 Task: Find public transportation options from Los Angeles, California, to Anaheim, California.
Action: Mouse moved to (1091, 74)
Screenshot: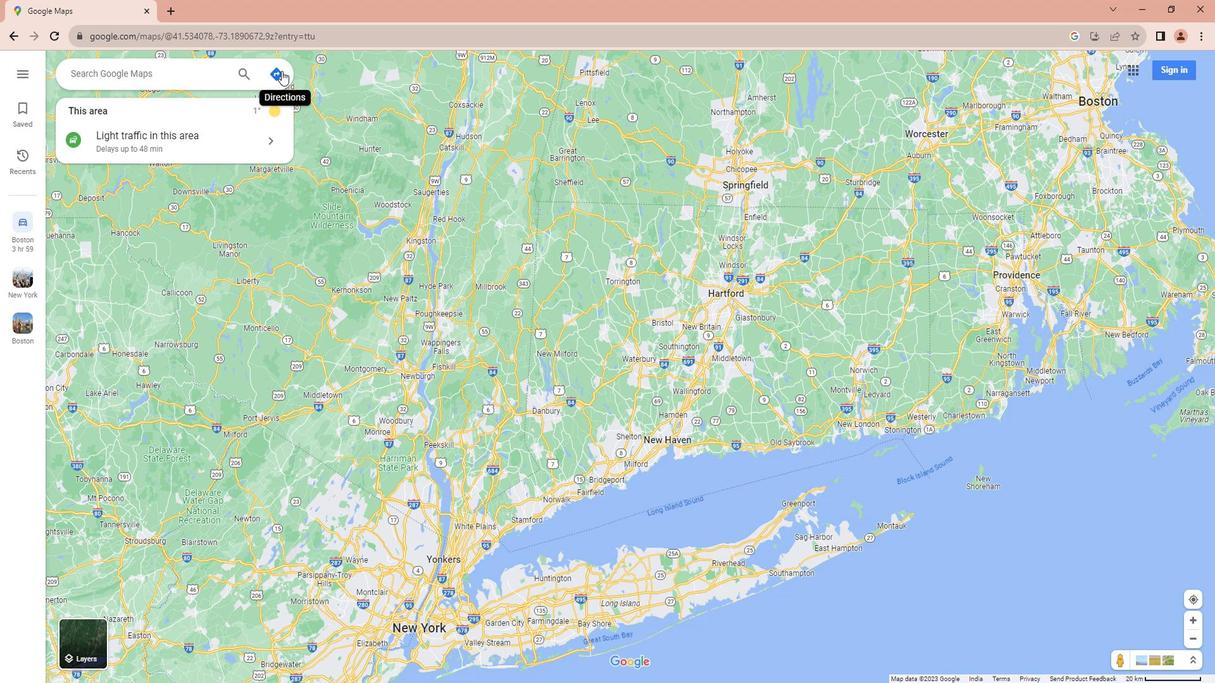 
Action: Mouse pressed left at (1091, 74)
Screenshot: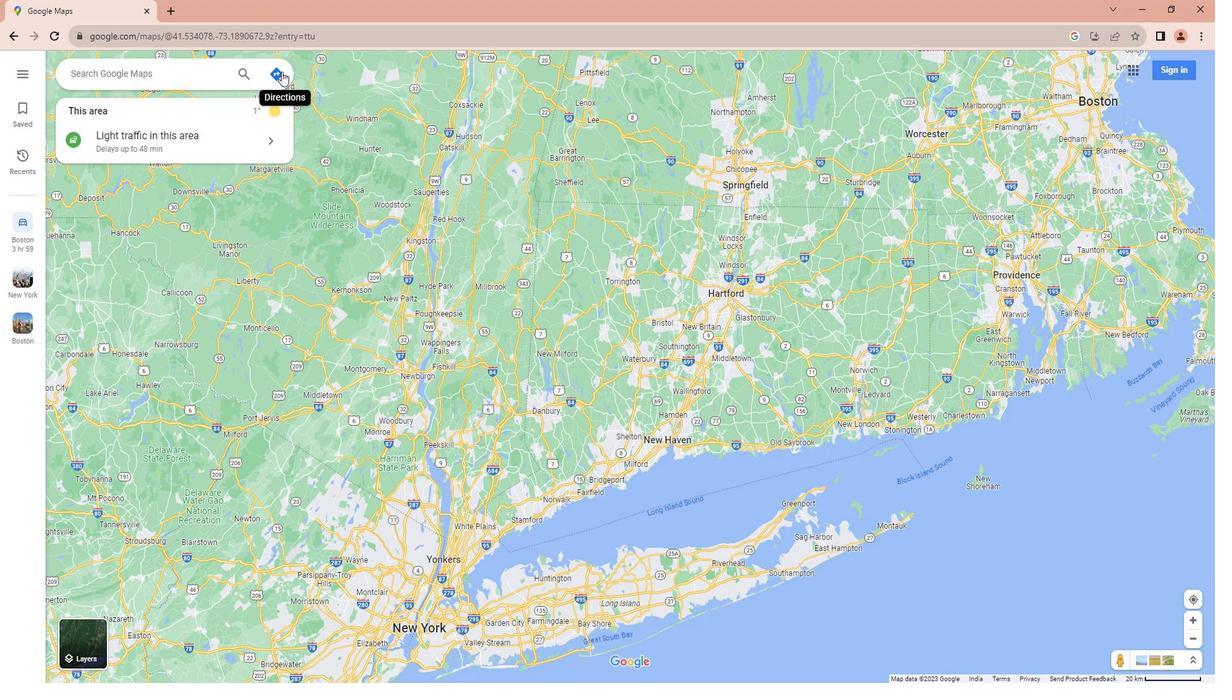 
Action: Mouse moved to (978, 114)
Screenshot: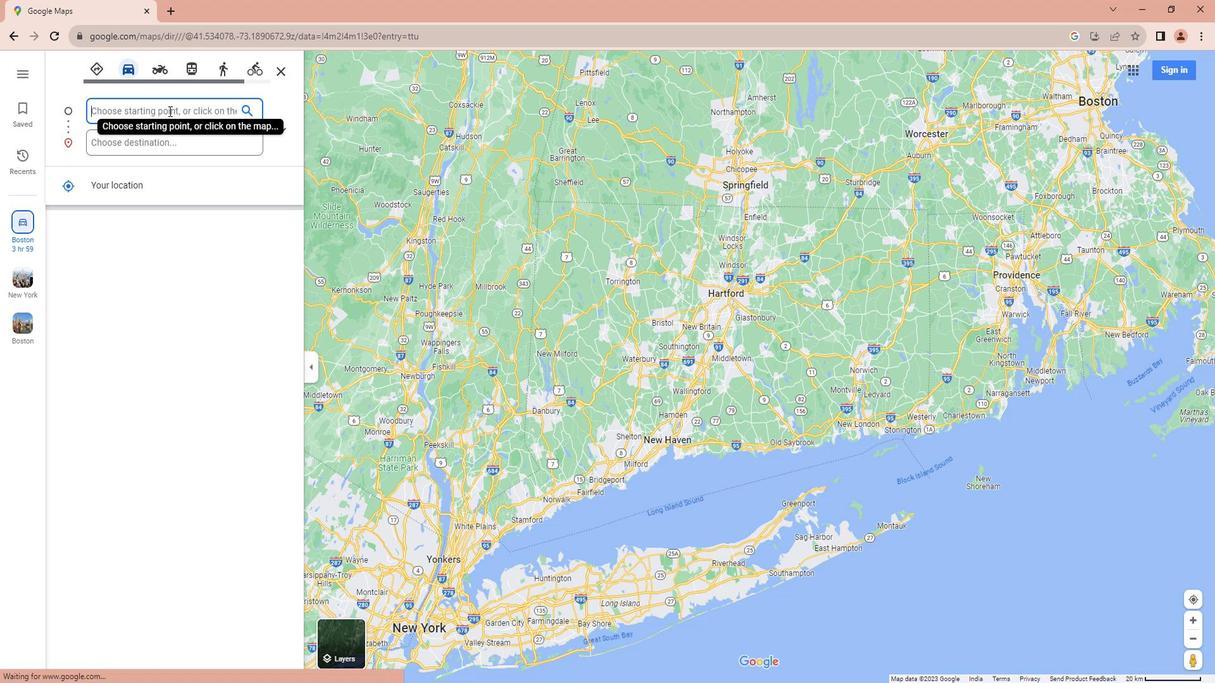
Action: Mouse pressed left at (978, 114)
Screenshot: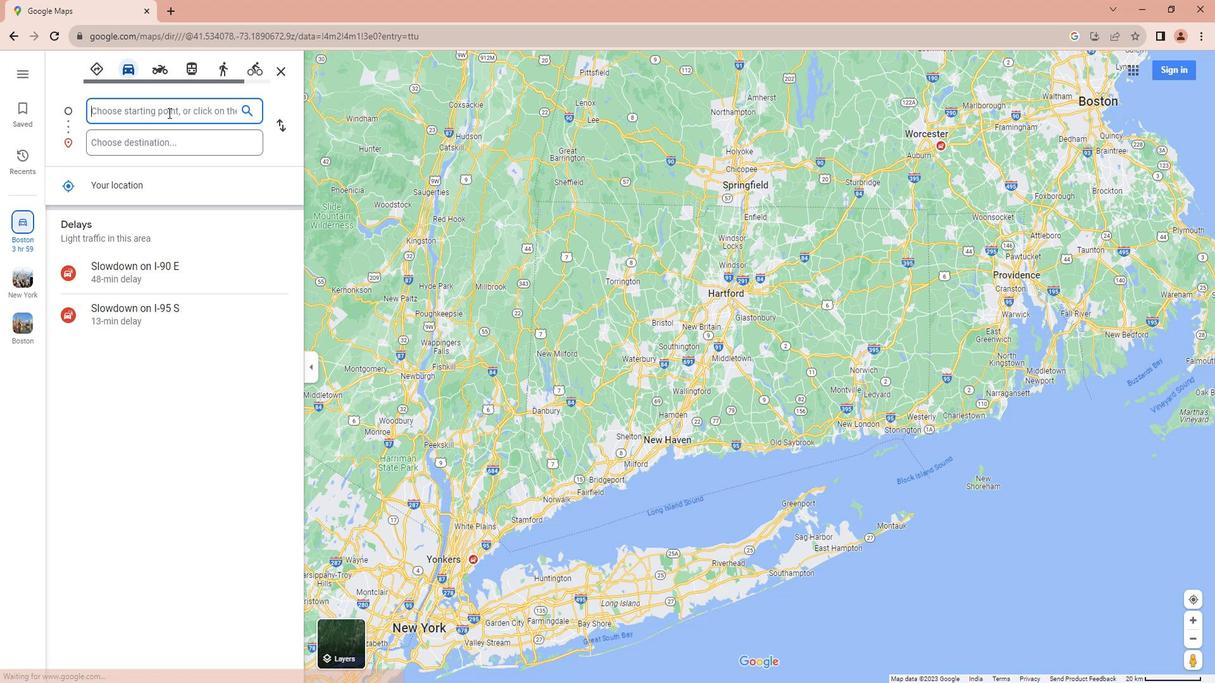 
Action: Key pressed <Key.caps_lock>L<Key.caps_lock>os<Key.space><Key.caps_lock>A<Key.caps_lock>ngeles,<Key.space><Key.caps_lock>C<Key.caps_lock>alifornia
Screenshot: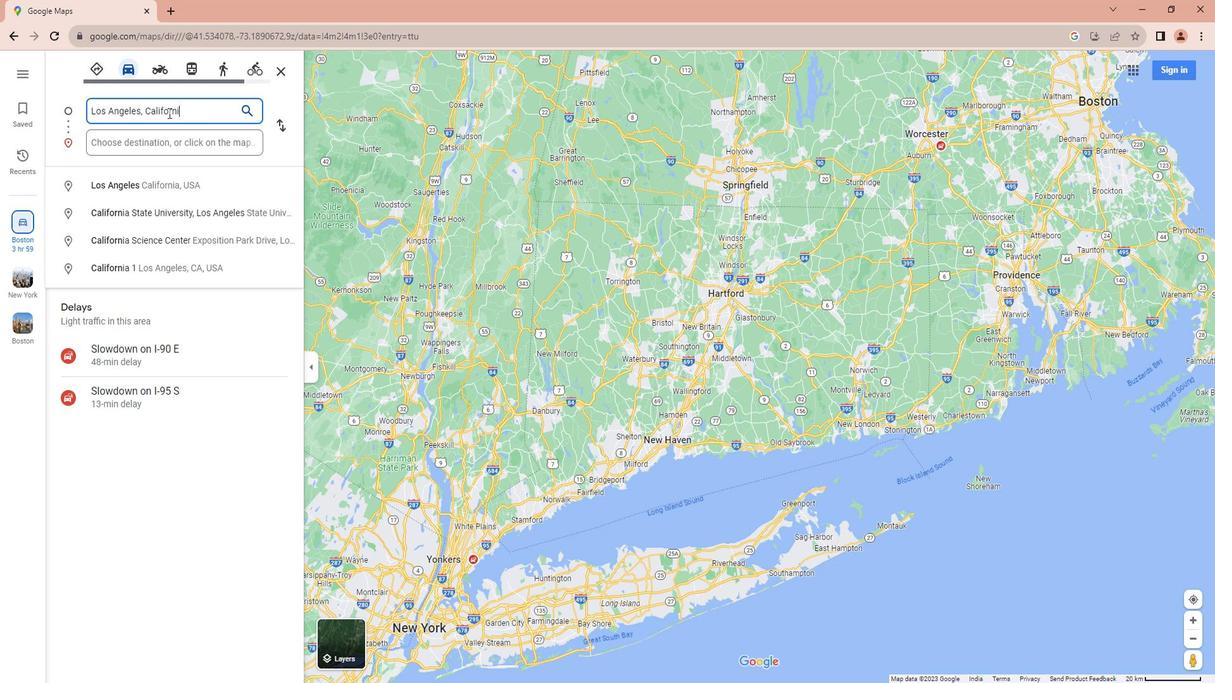 
Action: Mouse moved to (977, 187)
Screenshot: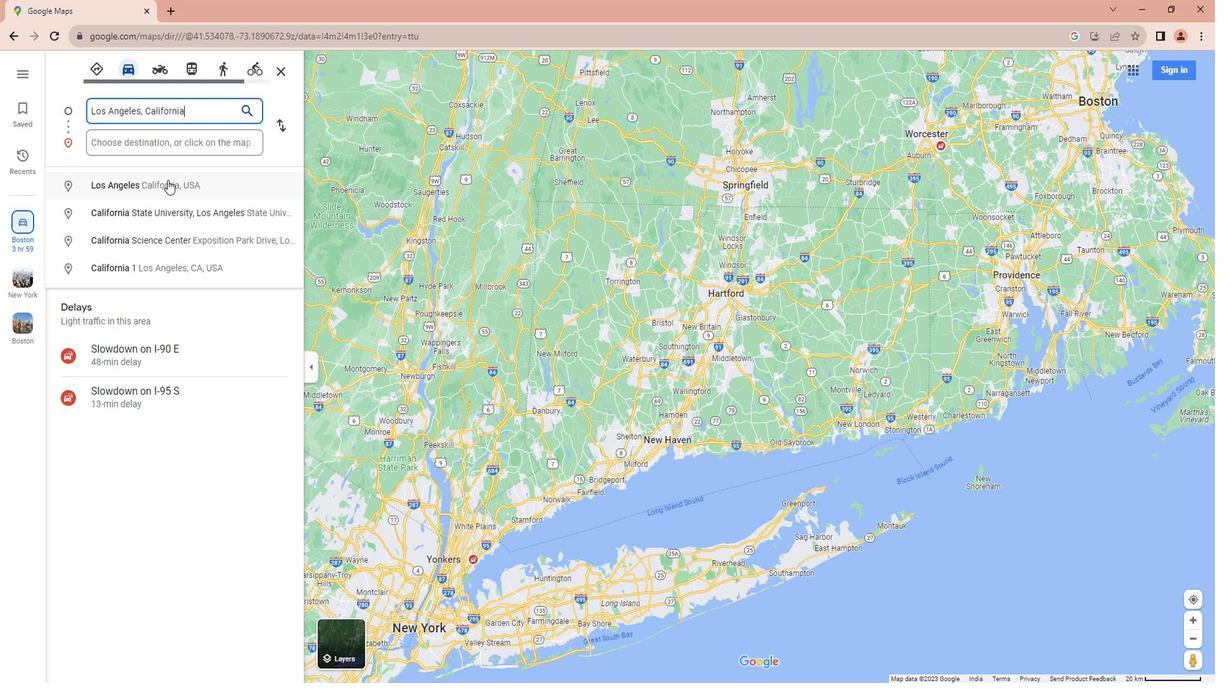 
Action: Mouse pressed left at (977, 187)
Screenshot: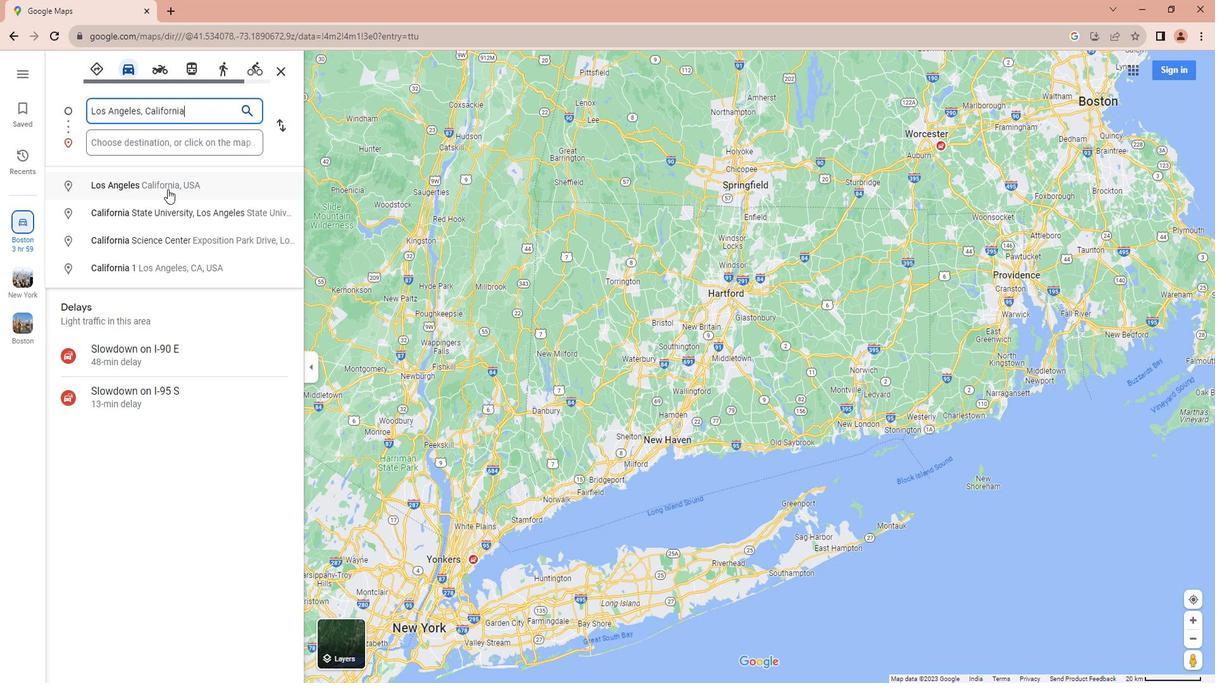 
Action: Mouse moved to (958, 140)
Screenshot: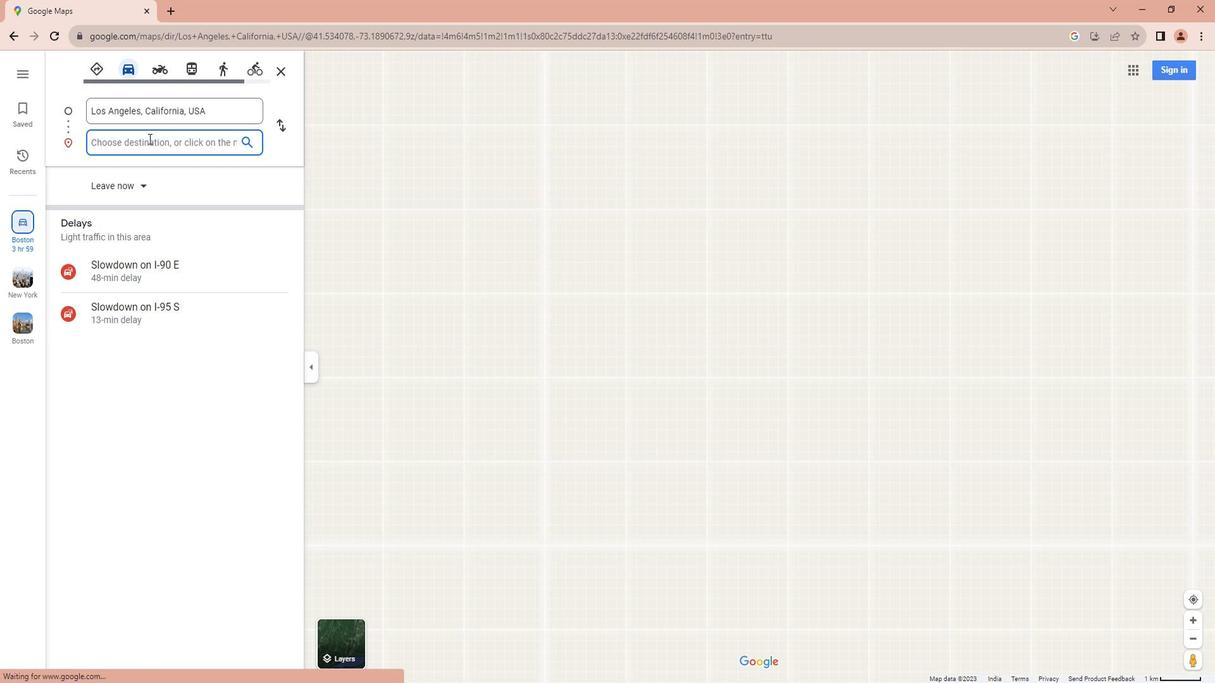 
Action: Mouse pressed left at (958, 140)
Screenshot: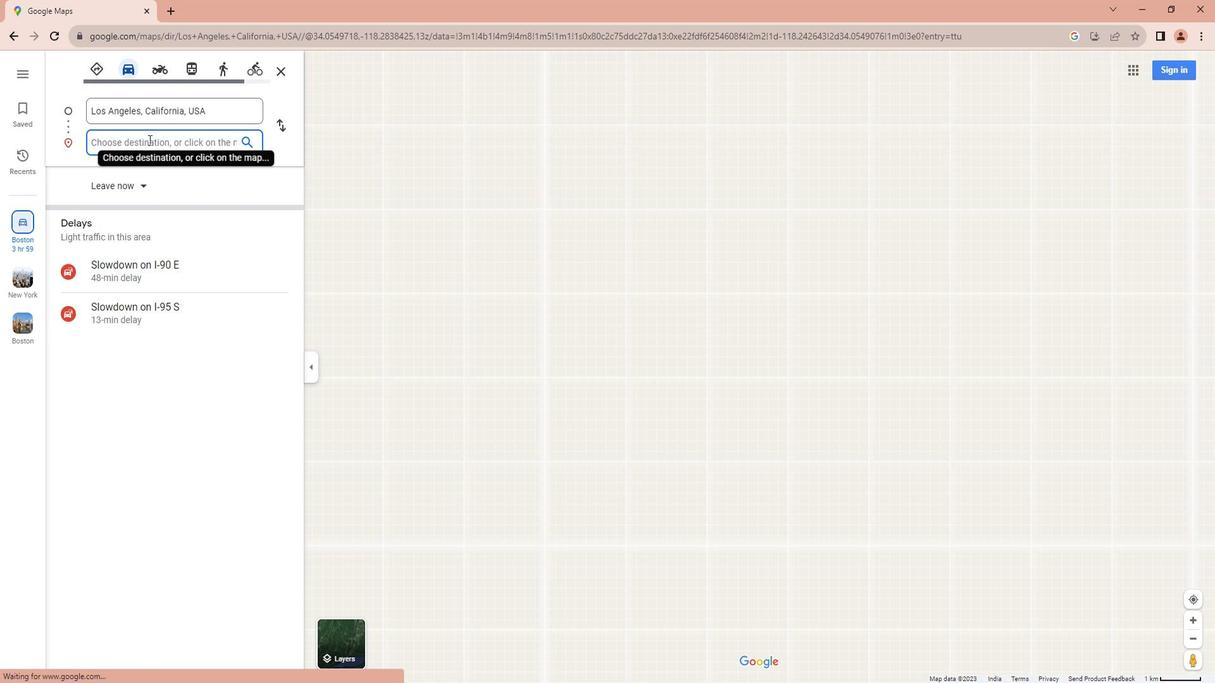 
Action: Key pressed <Key.caps_lock>A<Key.caps_lock>naheim,<Key.space><Key.caps_lock>C<Key.caps_lock>alifornia
Screenshot: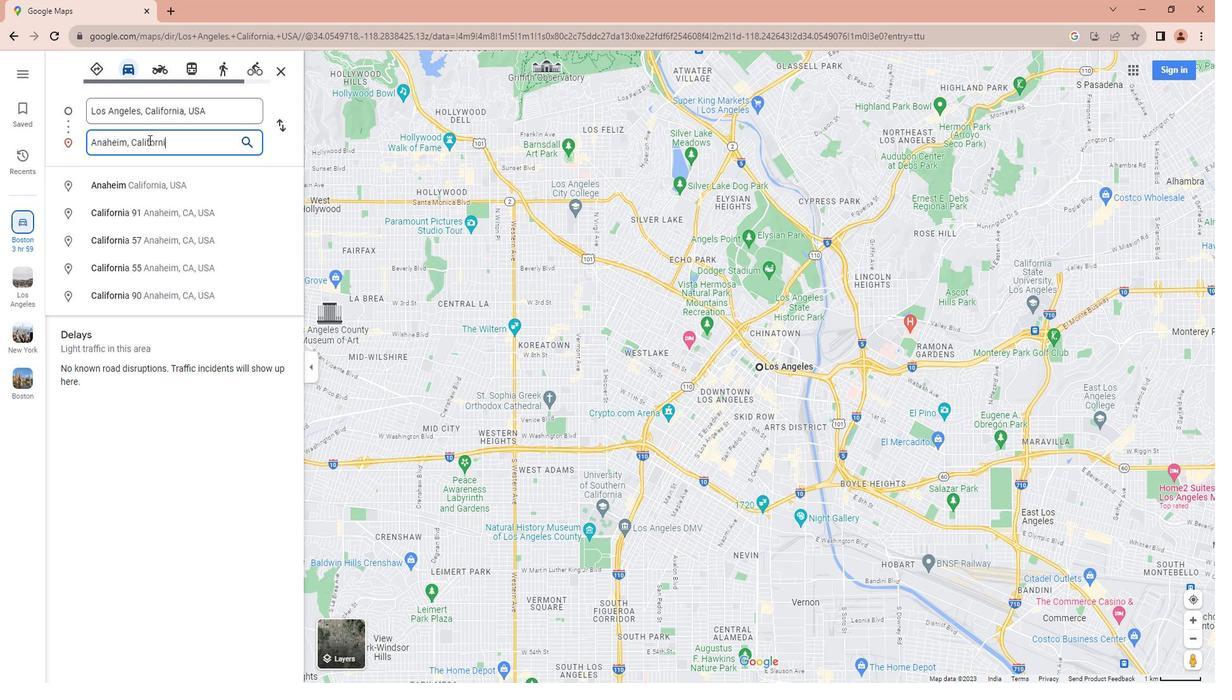 
Action: Mouse moved to (941, 179)
Screenshot: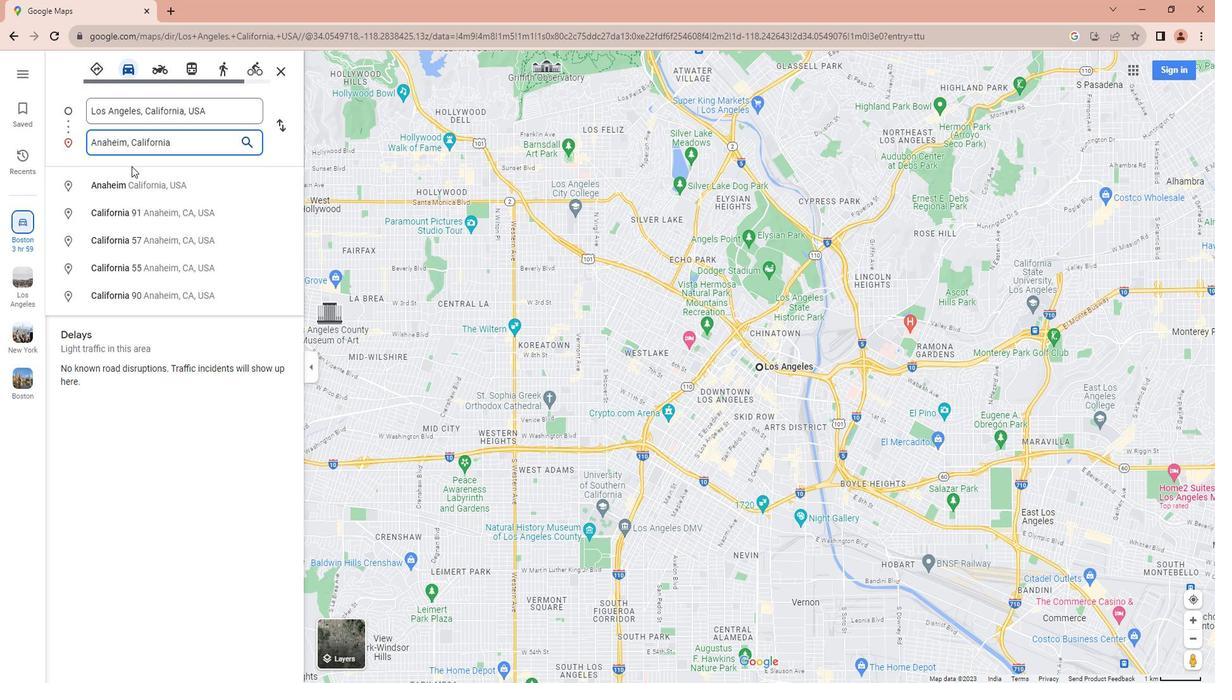 
Action: Mouse pressed left at (941, 179)
Screenshot: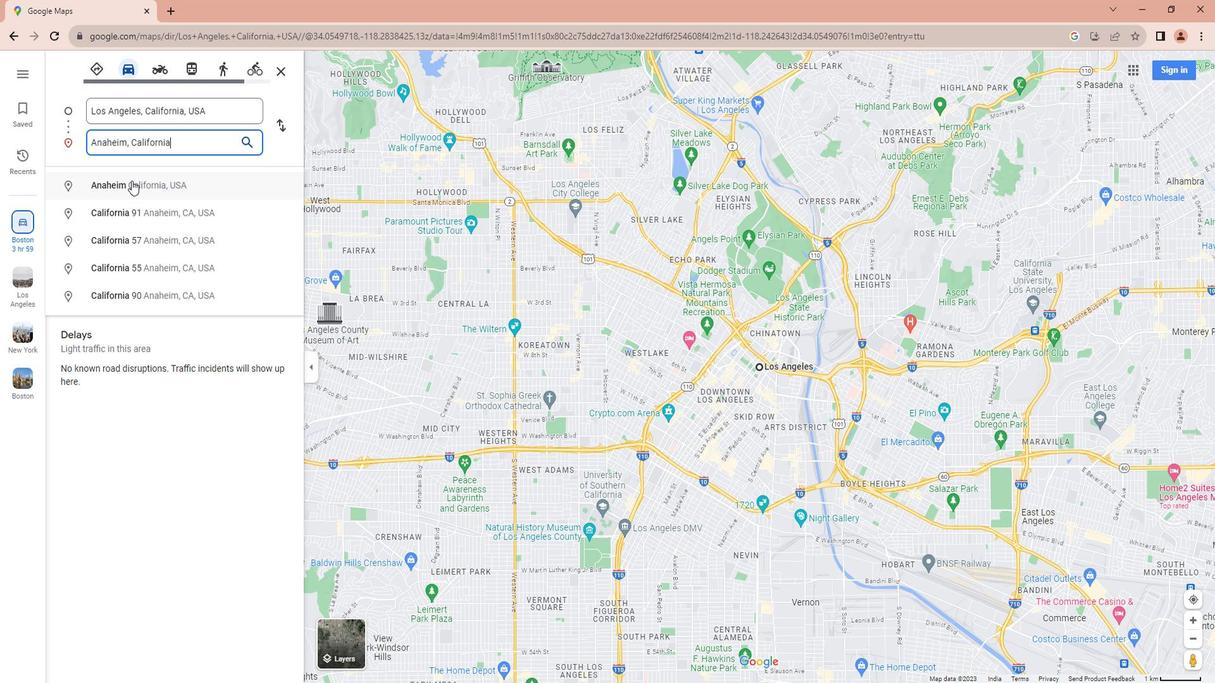 
Action: Mouse moved to (902, 72)
Screenshot: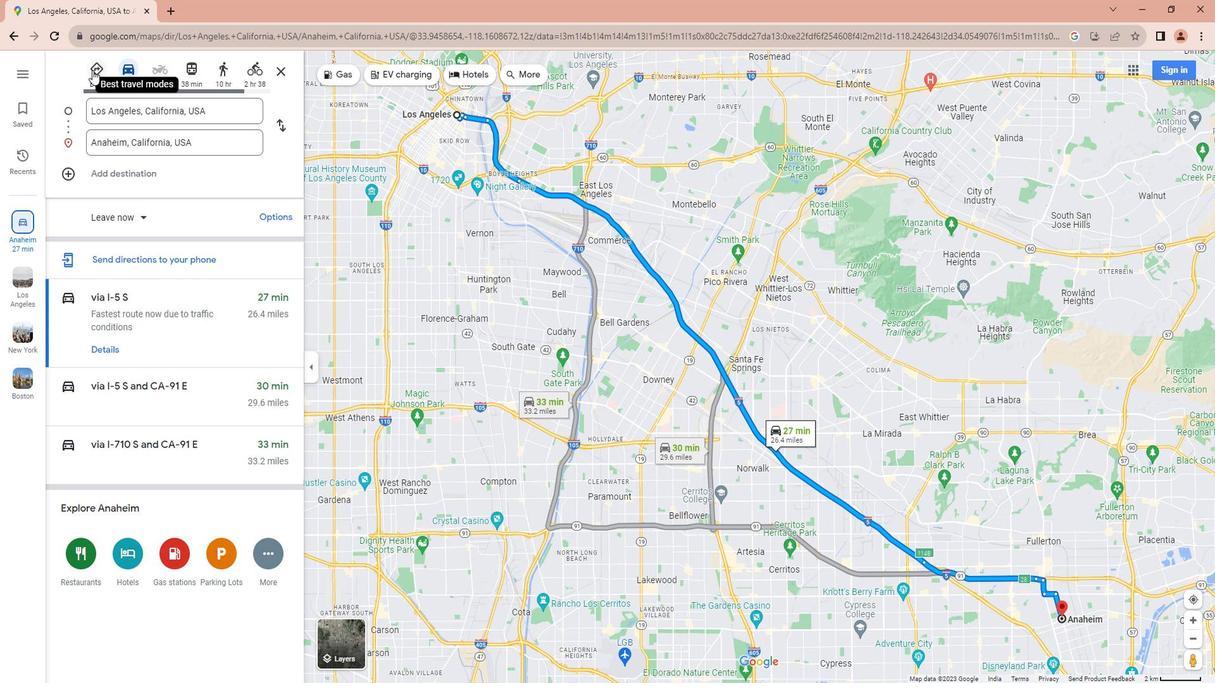 
Action: Mouse pressed left at (902, 72)
Screenshot: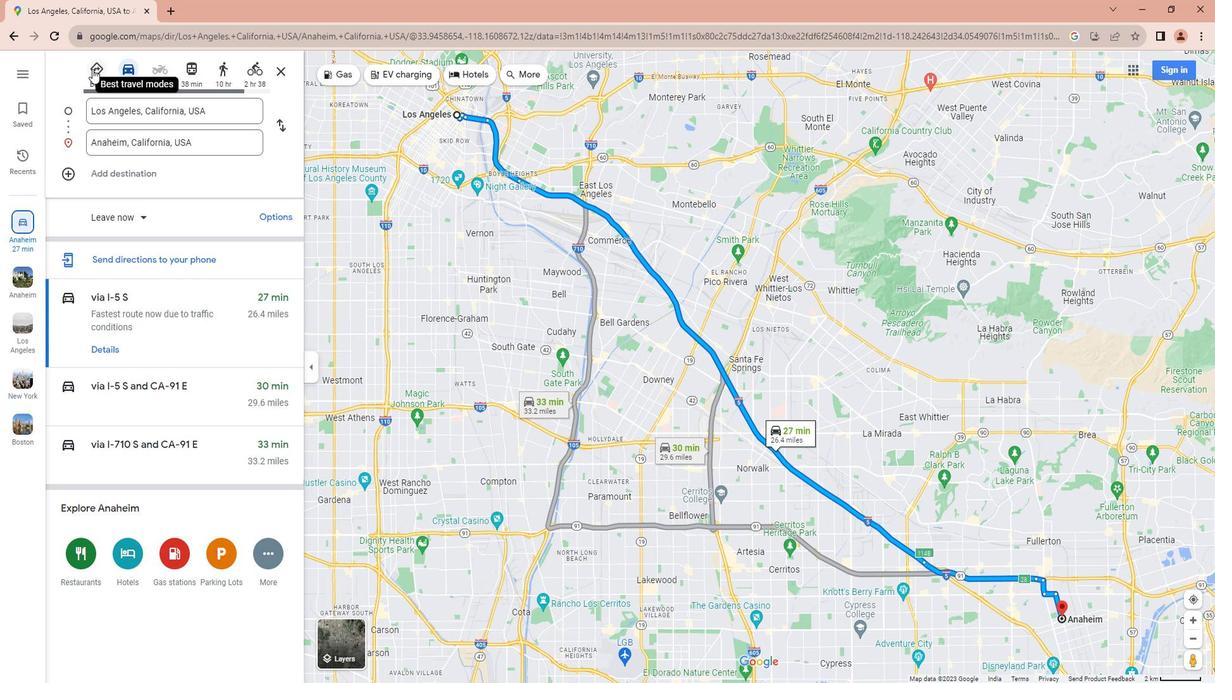 
Action: Mouse moved to (950, 405)
Screenshot: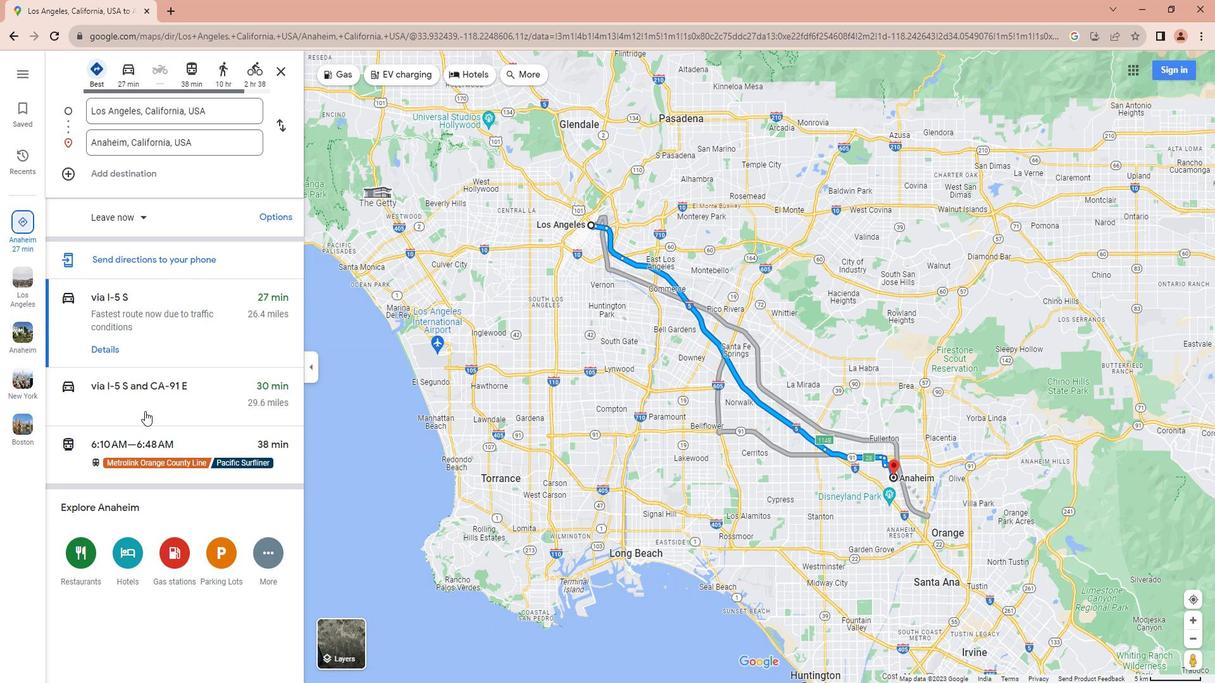 
Action: Mouse scrolled (950, 404) with delta (0, 0)
Screenshot: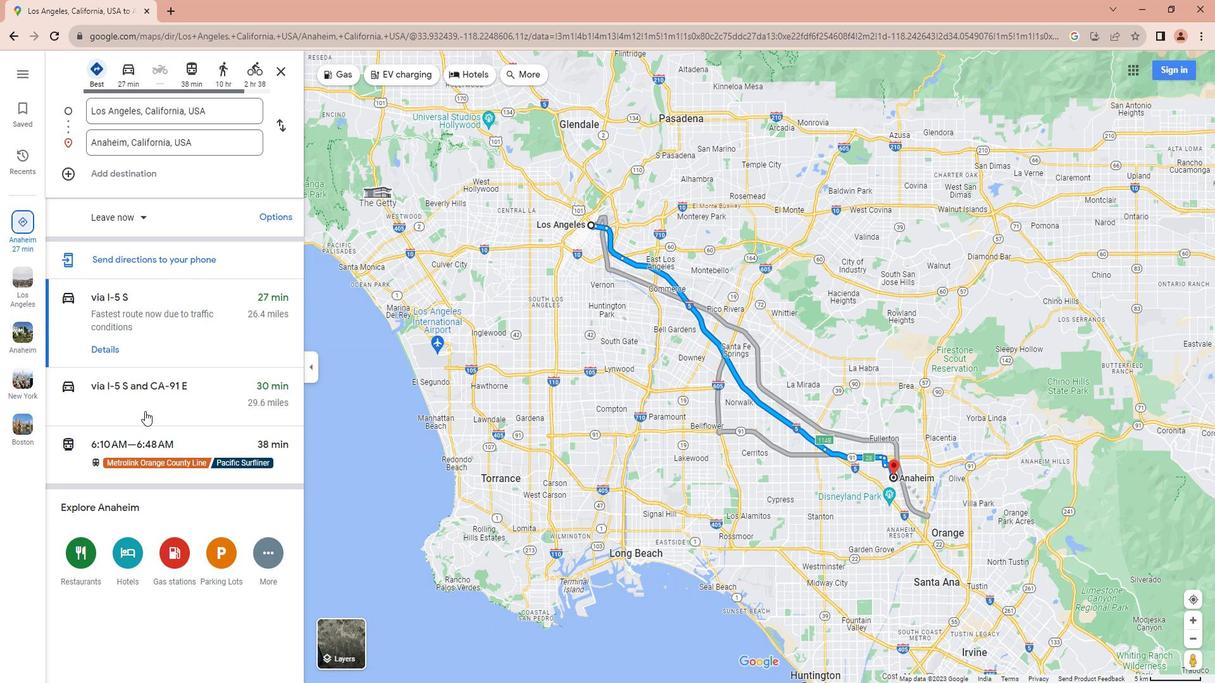 
Action: Mouse moved to (904, 437)
Screenshot: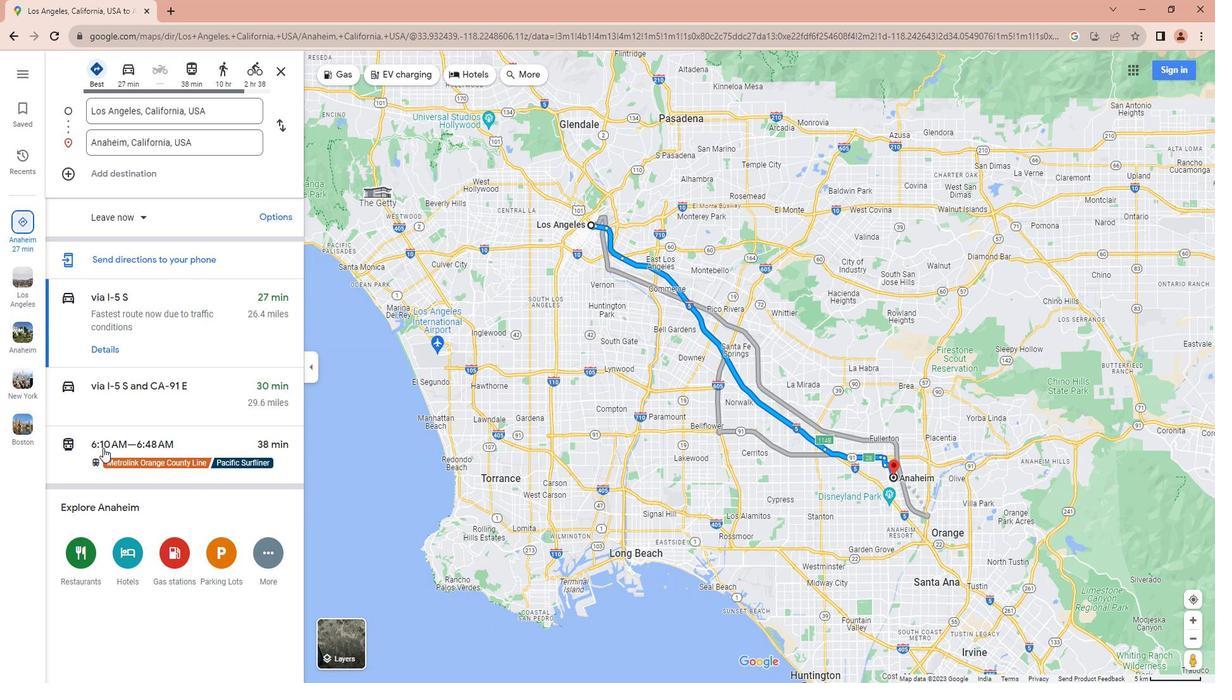 
Action: Mouse pressed left at (904, 437)
Screenshot: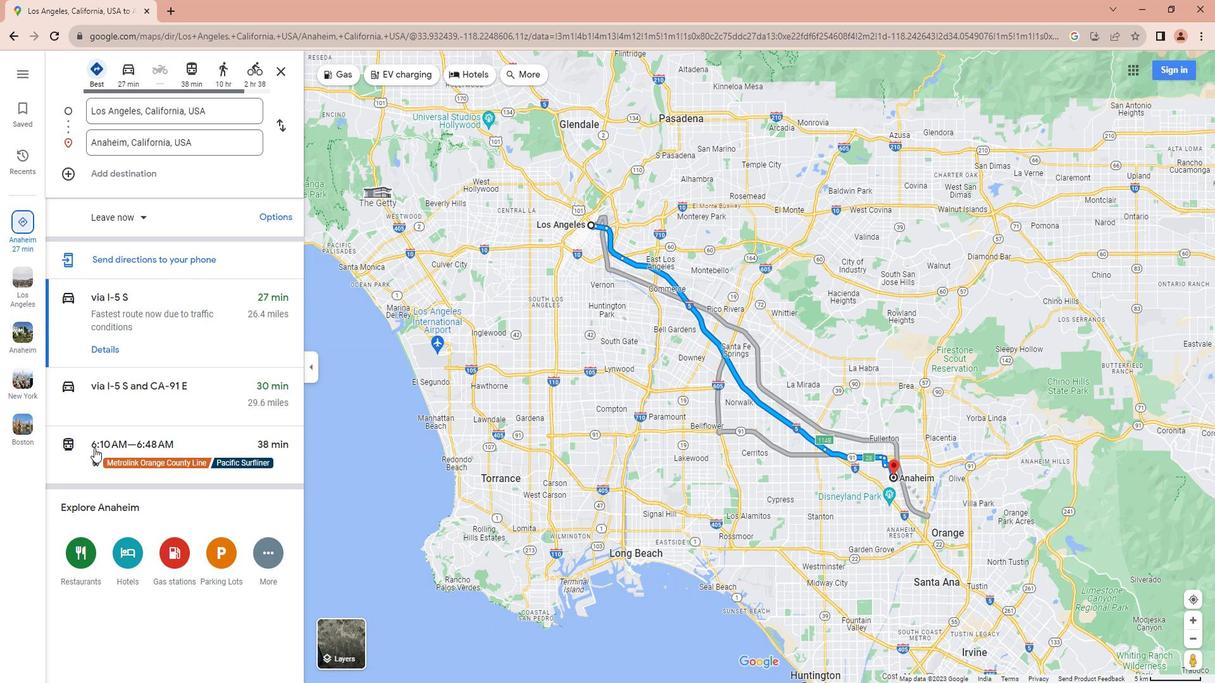 
Action: Mouse moved to (976, 441)
Screenshot: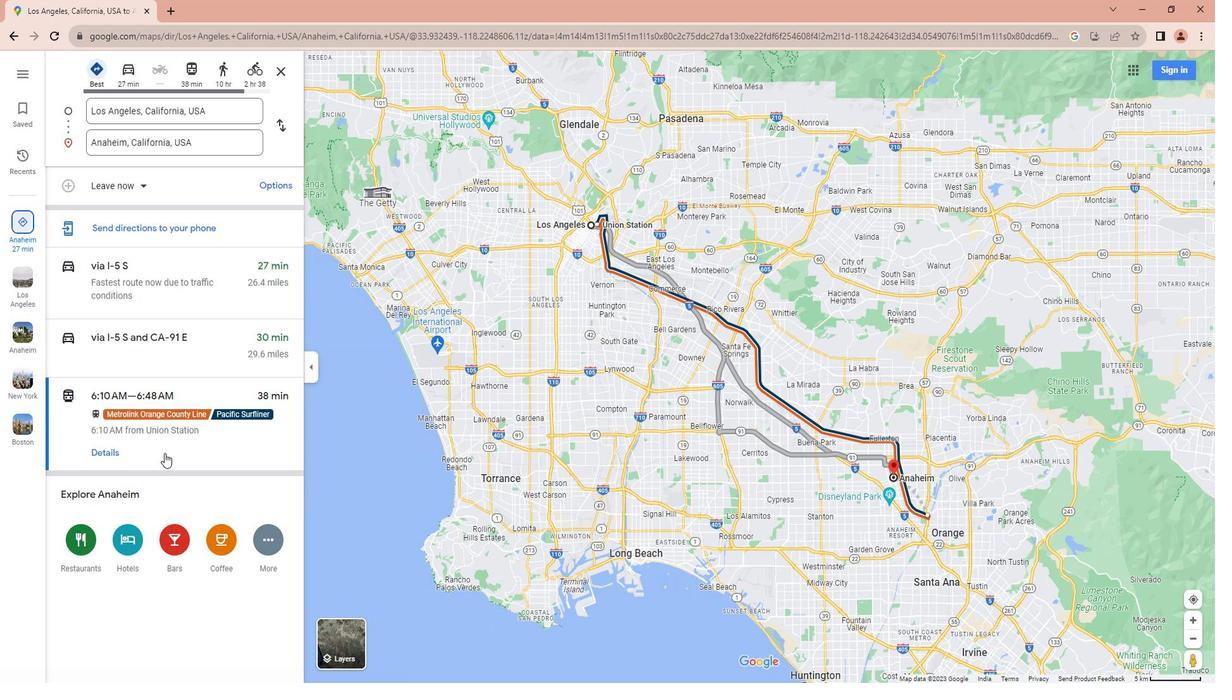 
Action: Mouse scrolled (976, 440) with delta (0, 0)
Screenshot: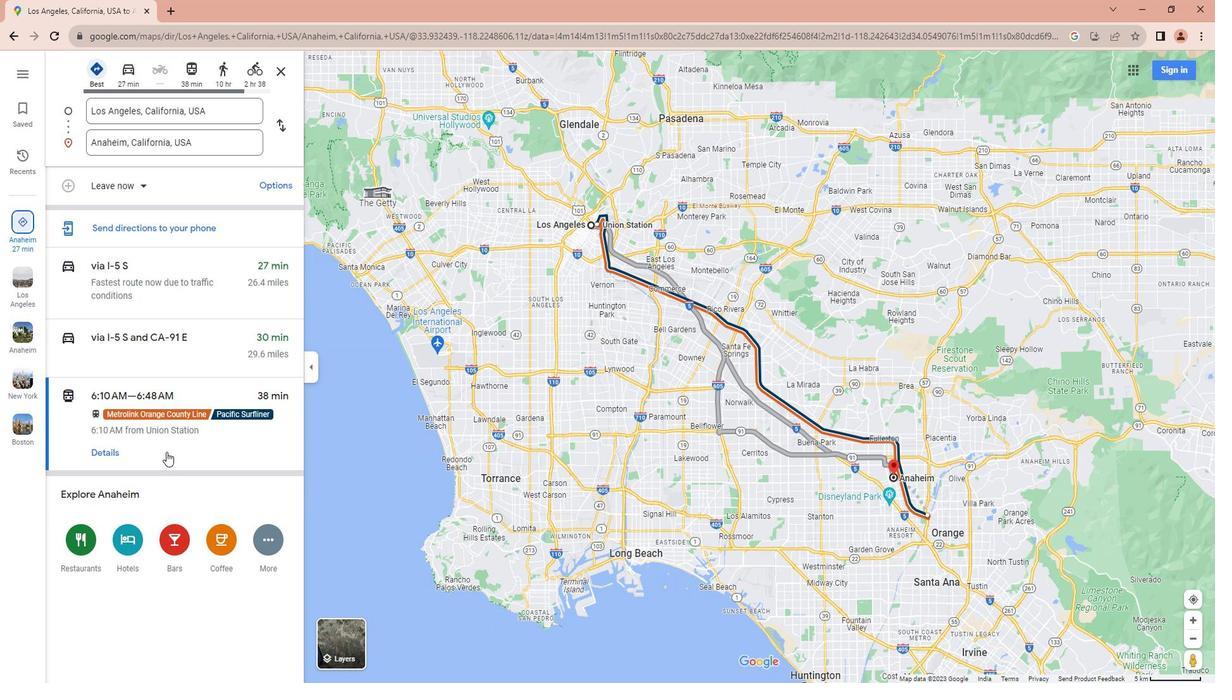 
Action: Mouse scrolled (976, 440) with delta (0, 0)
Screenshot: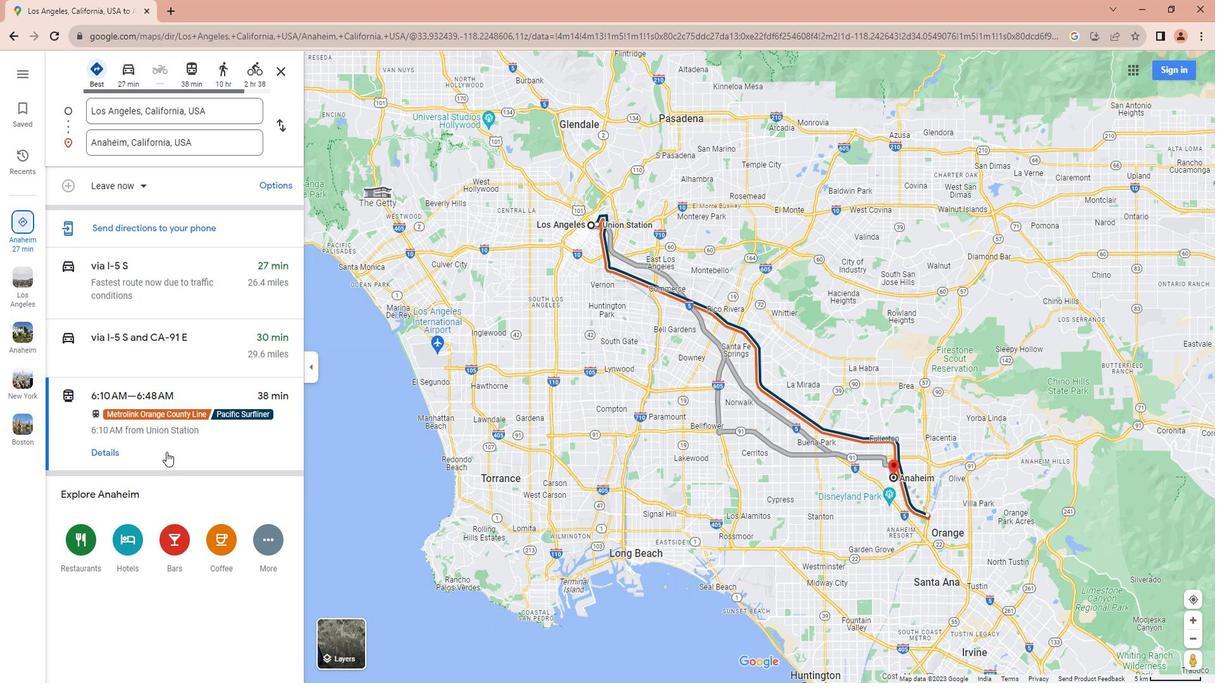
Action: Mouse moved to (920, 436)
Screenshot: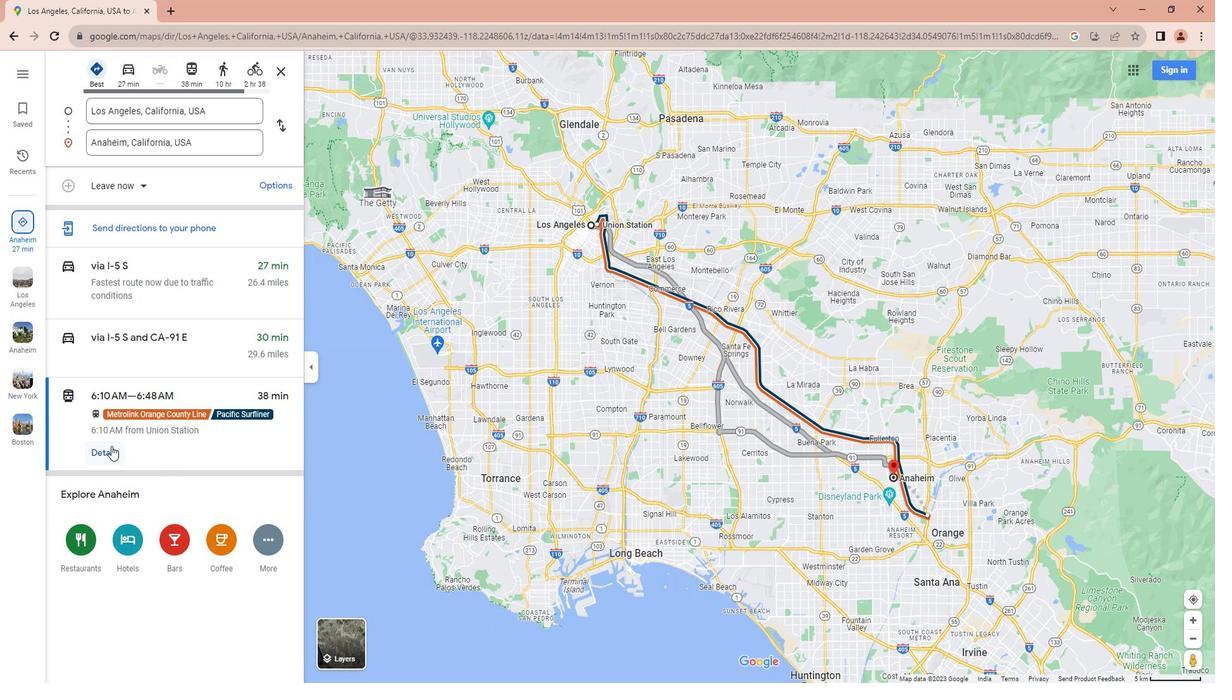 
Action: Mouse pressed left at (920, 436)
Screenshot: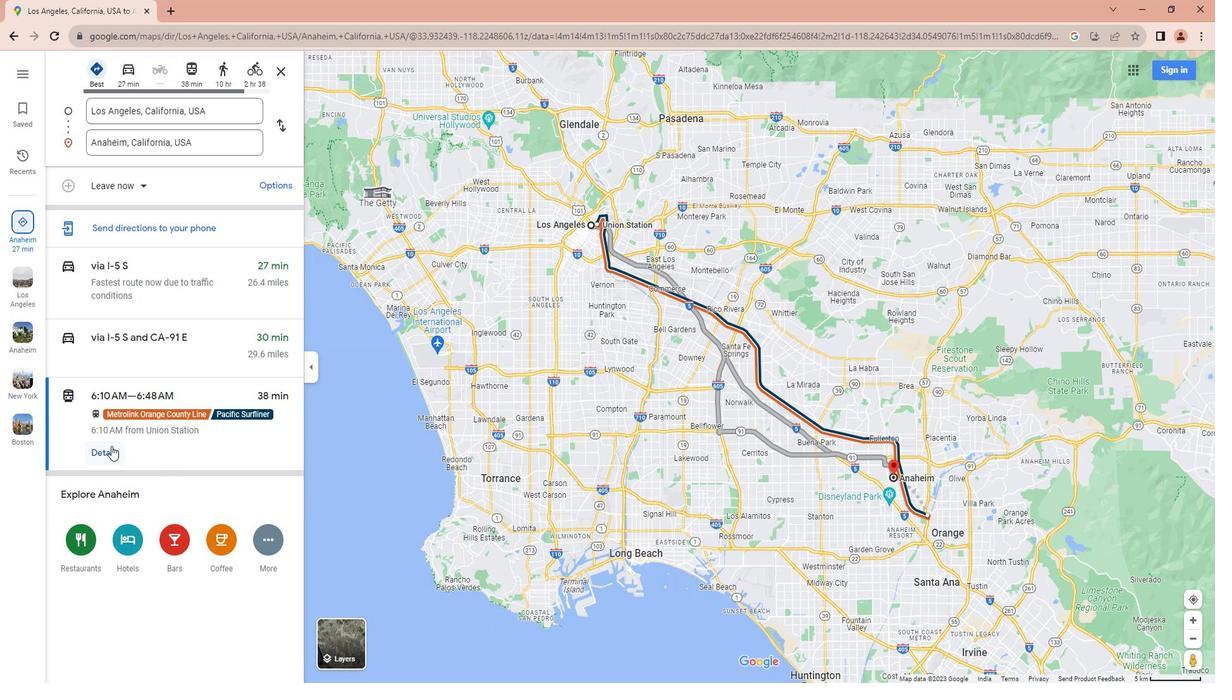 
Action: Mouse moved to (875, 75)
Screenshot: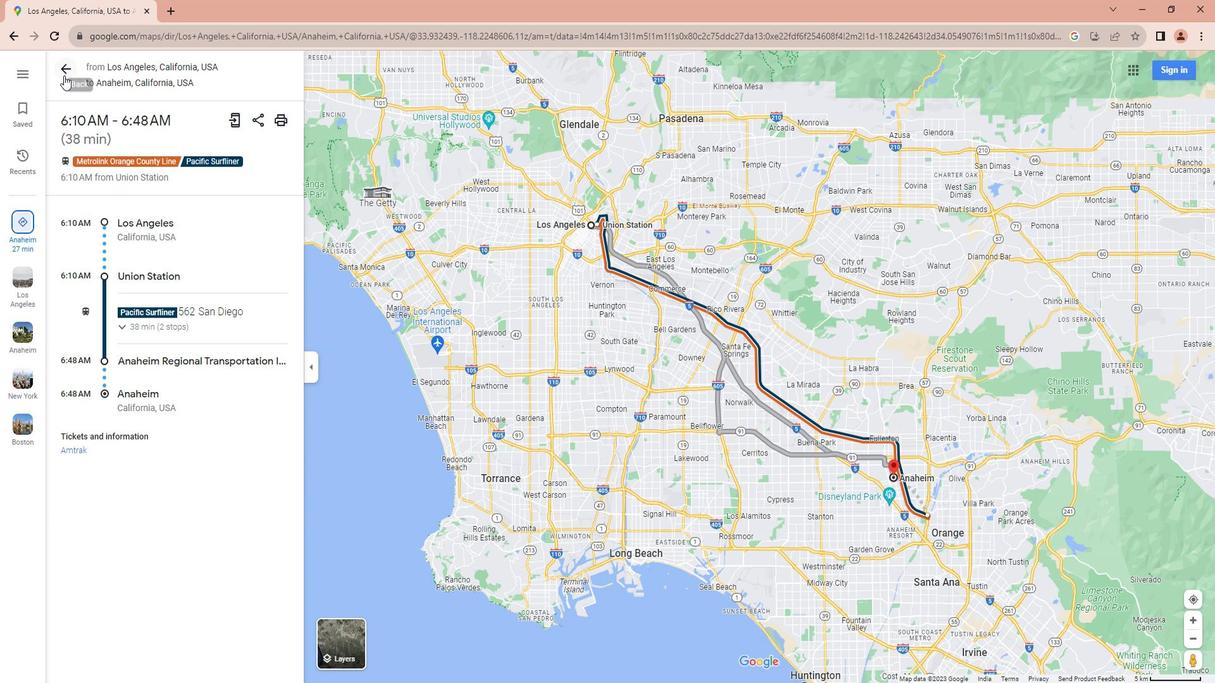 
Action: Mouse pressed left at (875, 75)
Screenshot: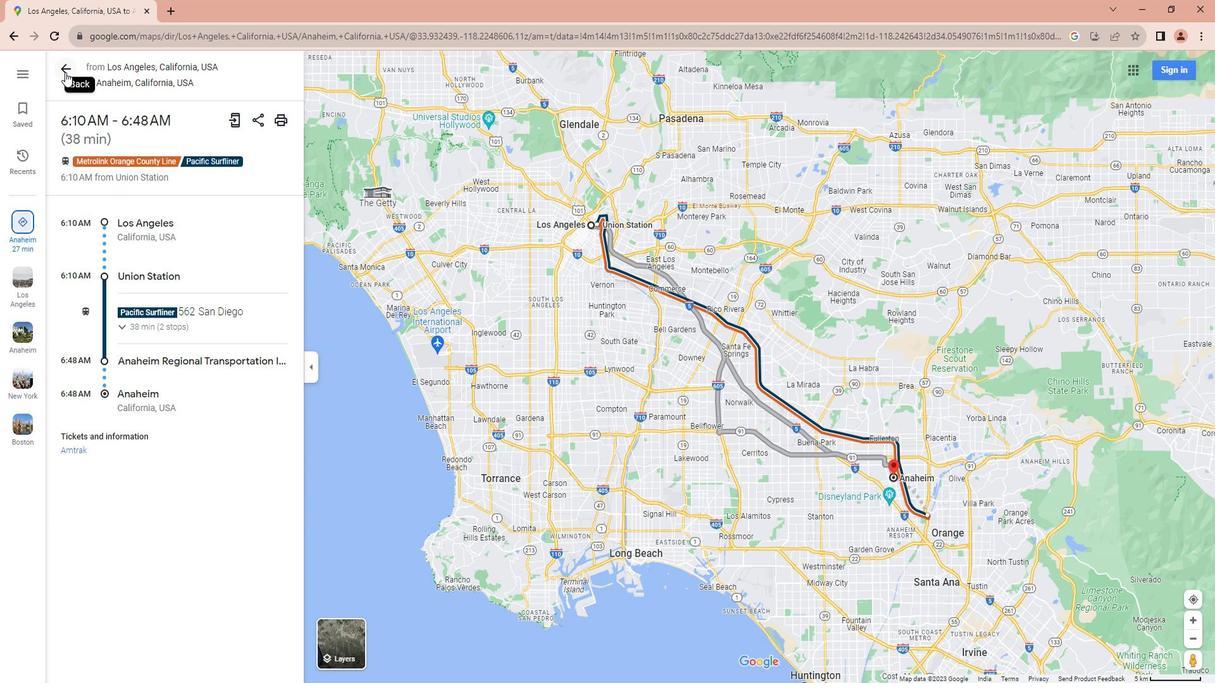 
Action: Mouse moved to (1003, 70)
Screenshot: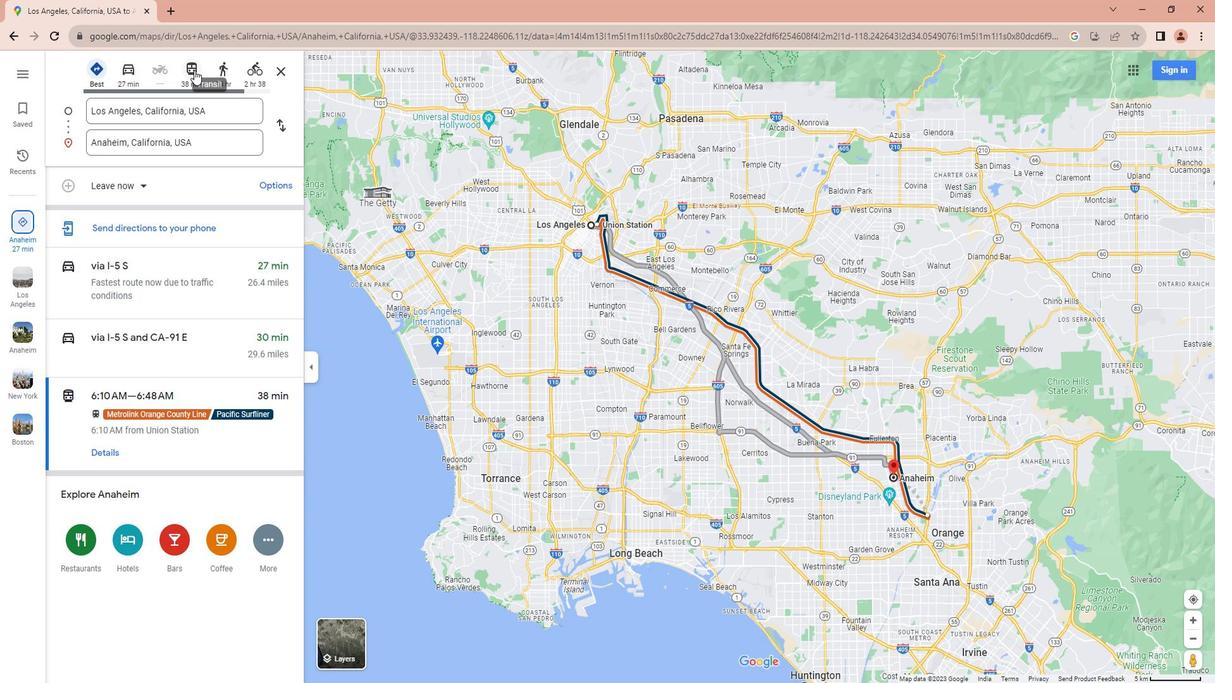 
Action: Mouse pressed left at (1003, 70)
Screenshot: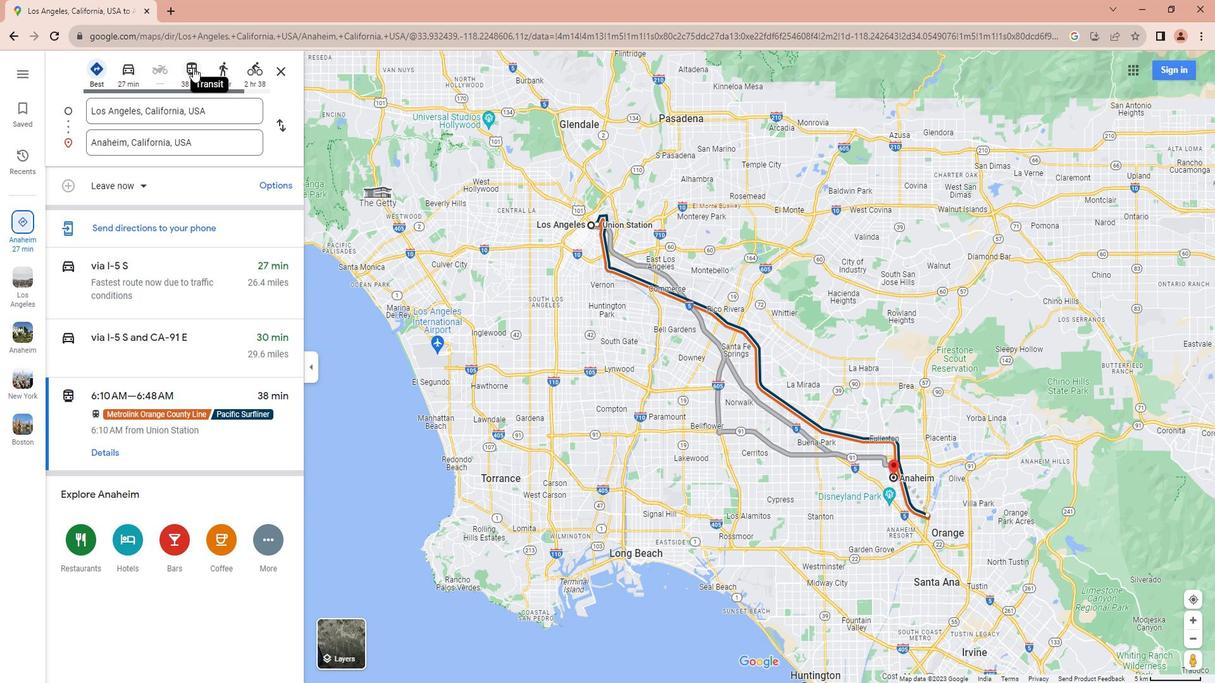 
Action: Mouse moved to (921, 316)
Screenshot: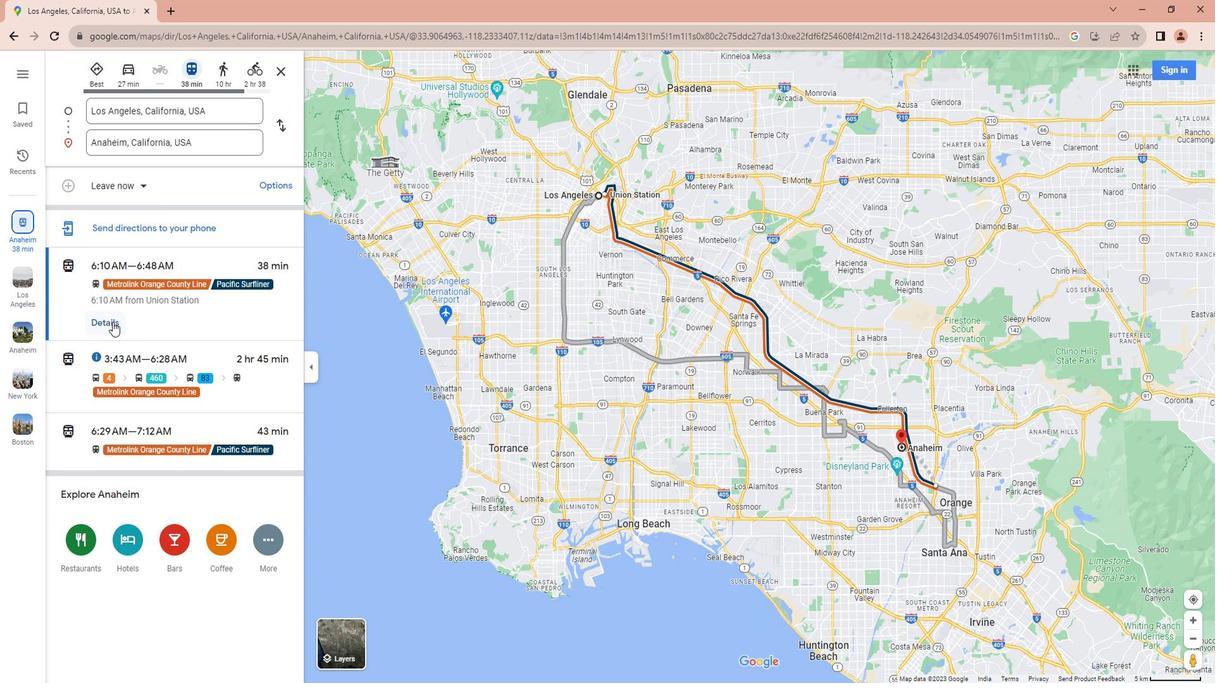 
Action: Mouse pressed left at (921, 316)
Screenshot: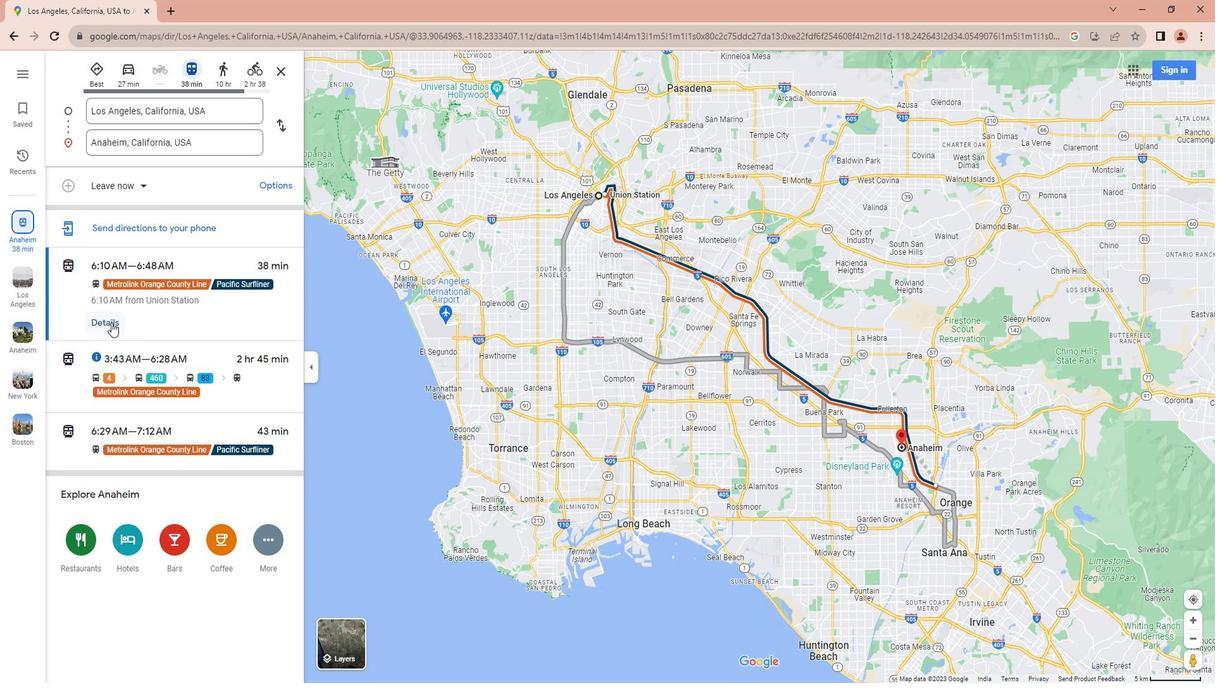 
Action: Mouse moved to (969, 297)
Screenshot: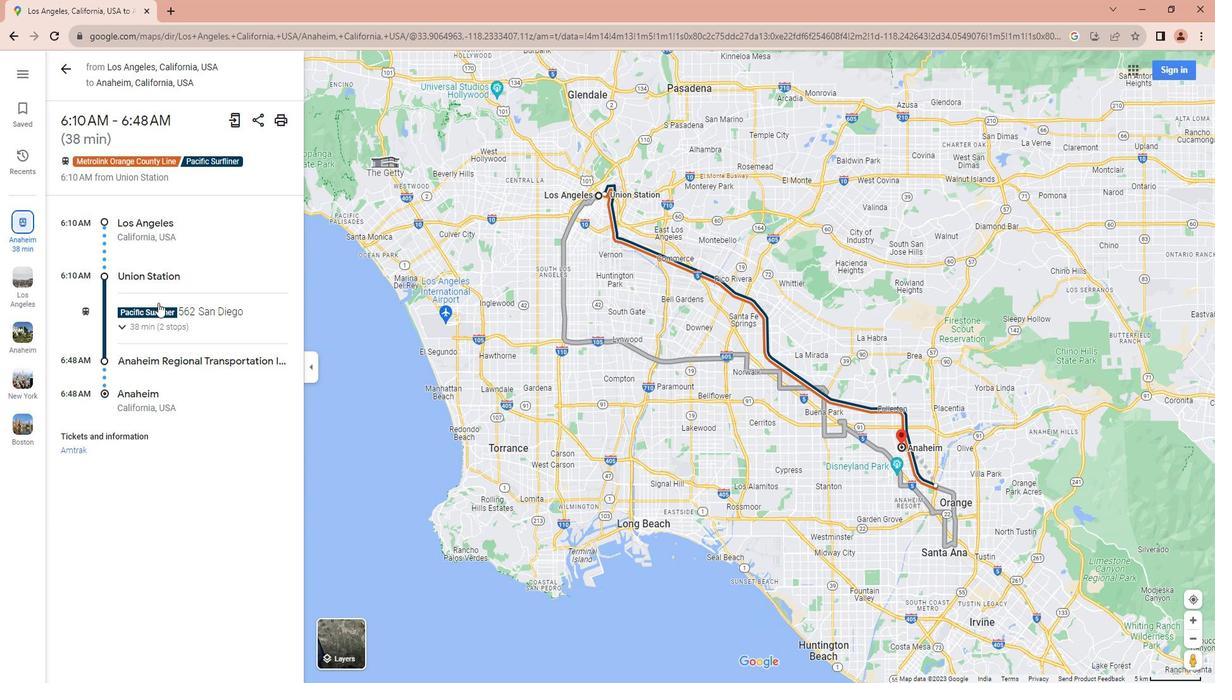
Action: Mouse scrolled (969, 296) with delta (0, 0)
Screenshot: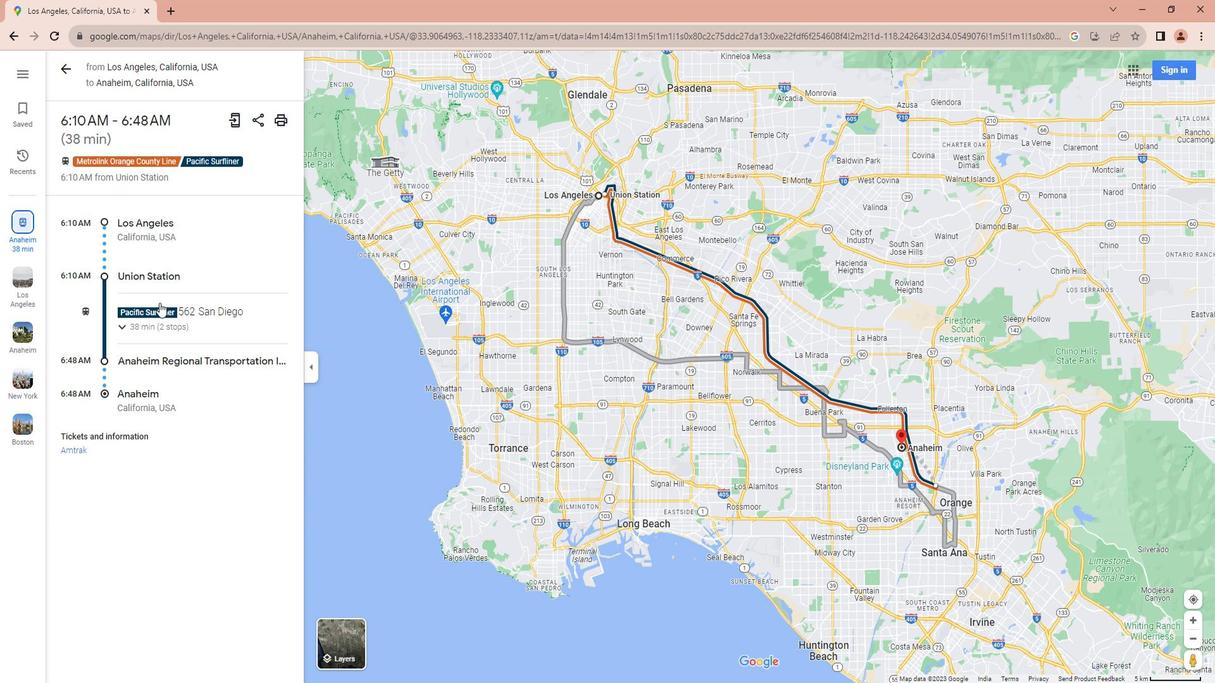 
Action: Mouse moved to (969, 297)
Screenshot: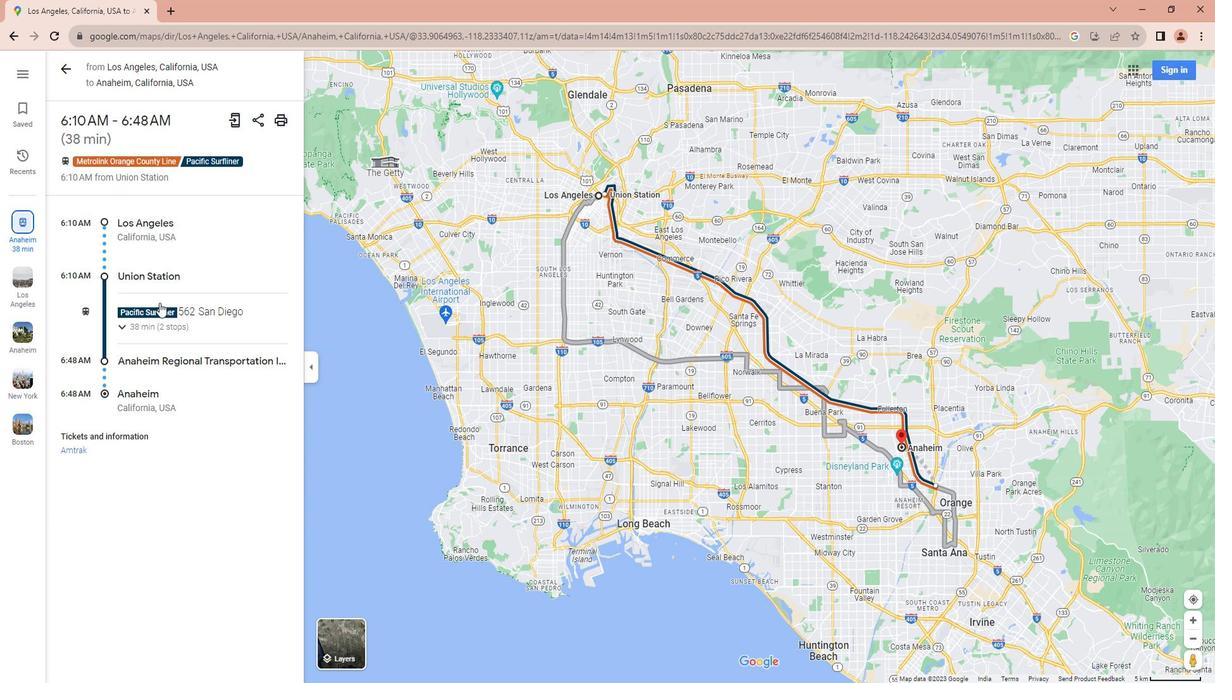 
Action: Mouse scrolled (969, 296) with delta (0, 0)
Screenshot: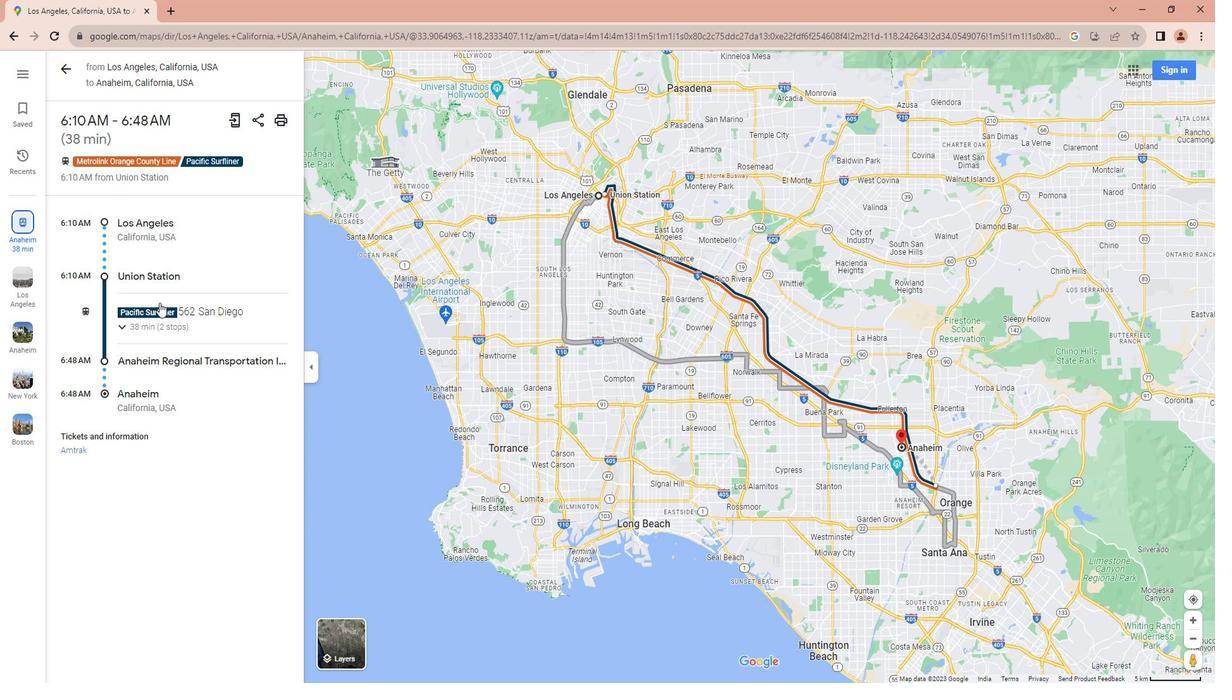 
Action: Mouse moved to (870, 72)
Screenshot: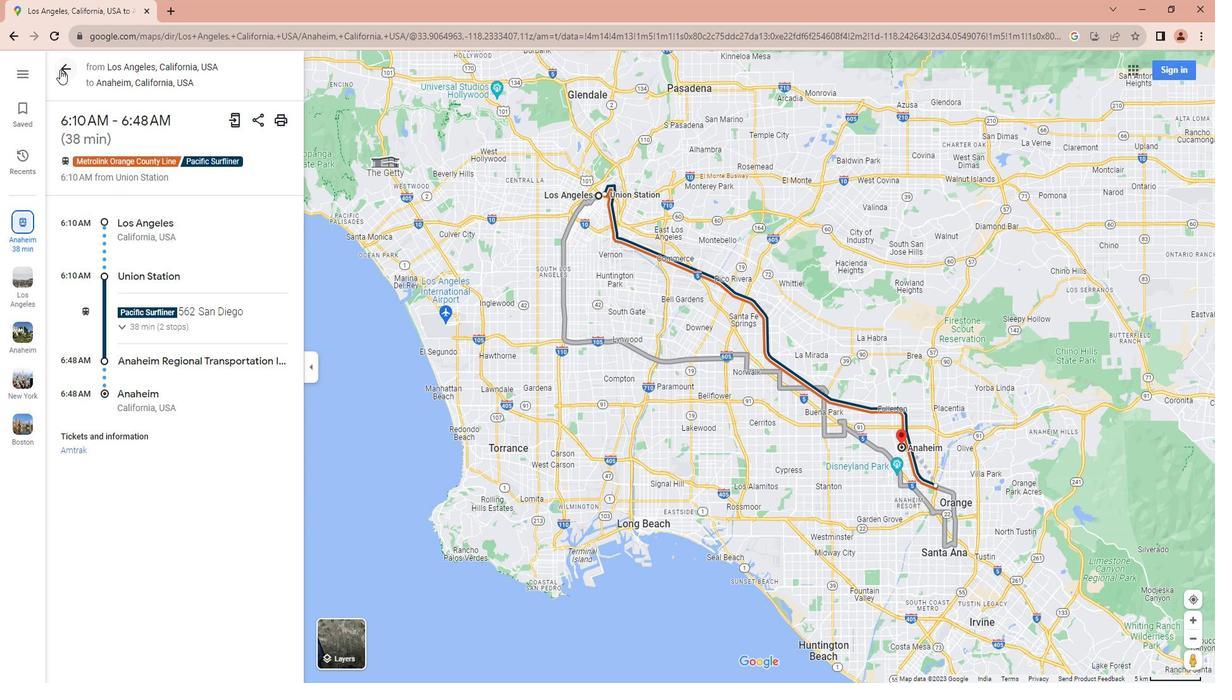 
Action: Mouse pressed left at (870, 72)
Screenshot: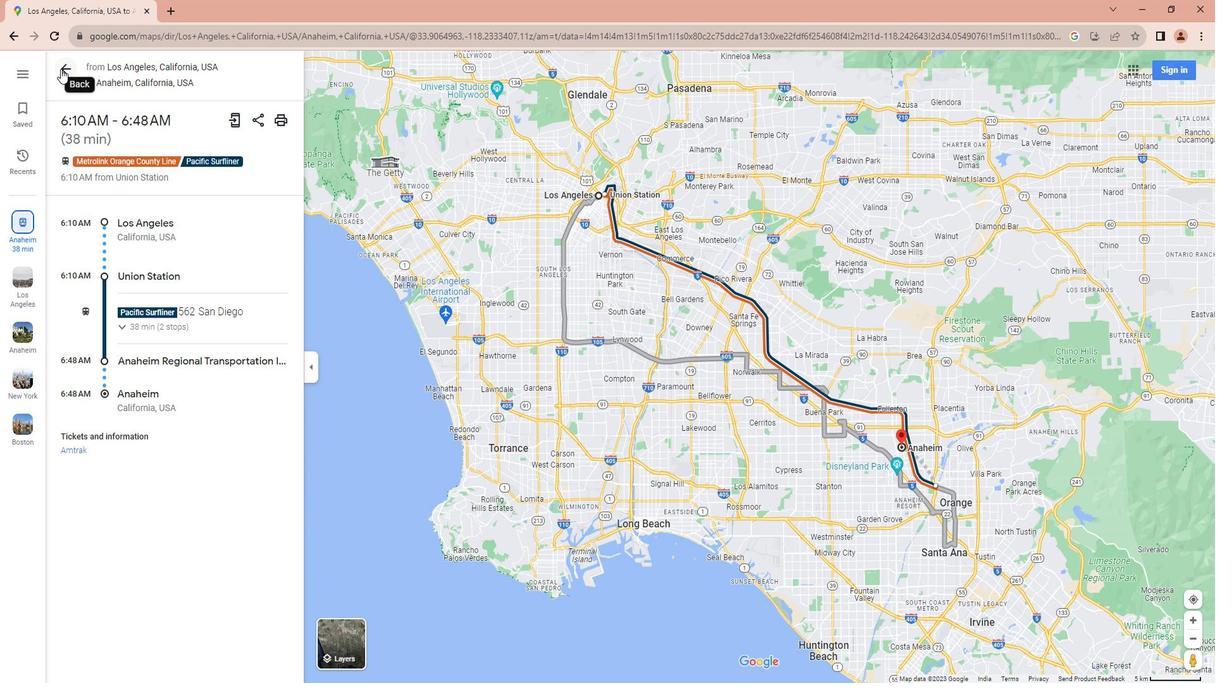 
Action: Mouse moved to (921, 430)
Screenshot: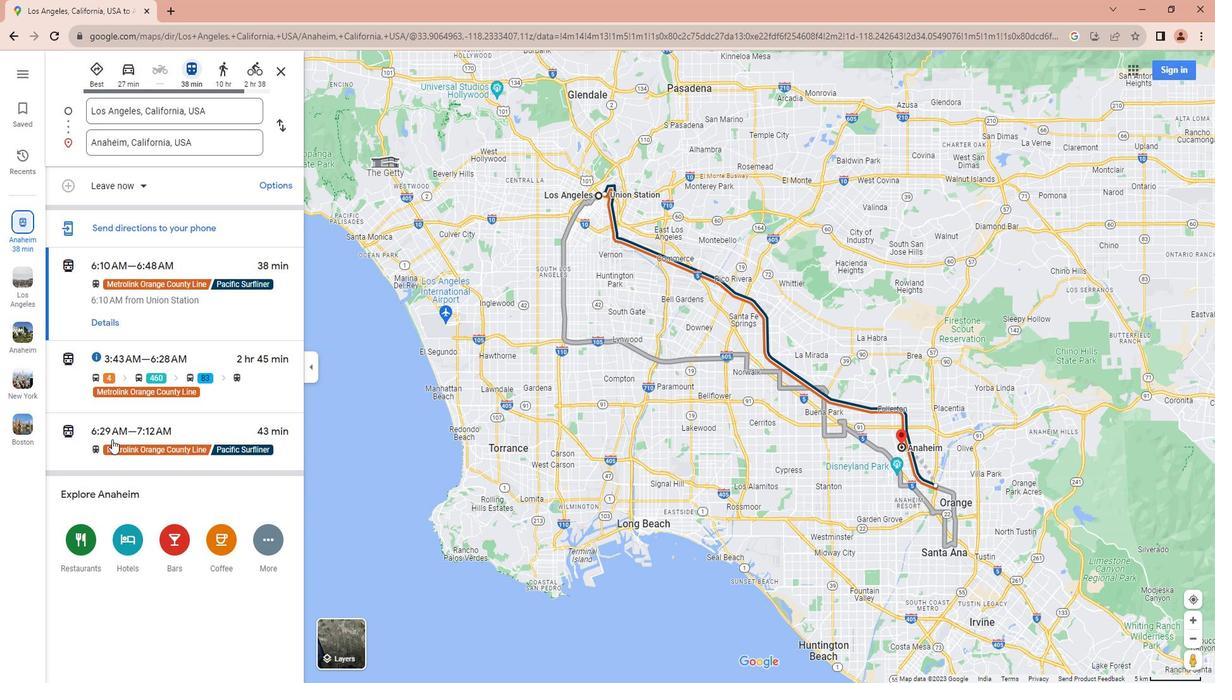 
Action: Mouse scrolled (921, 430) with delta (0, 0)
Screenshot: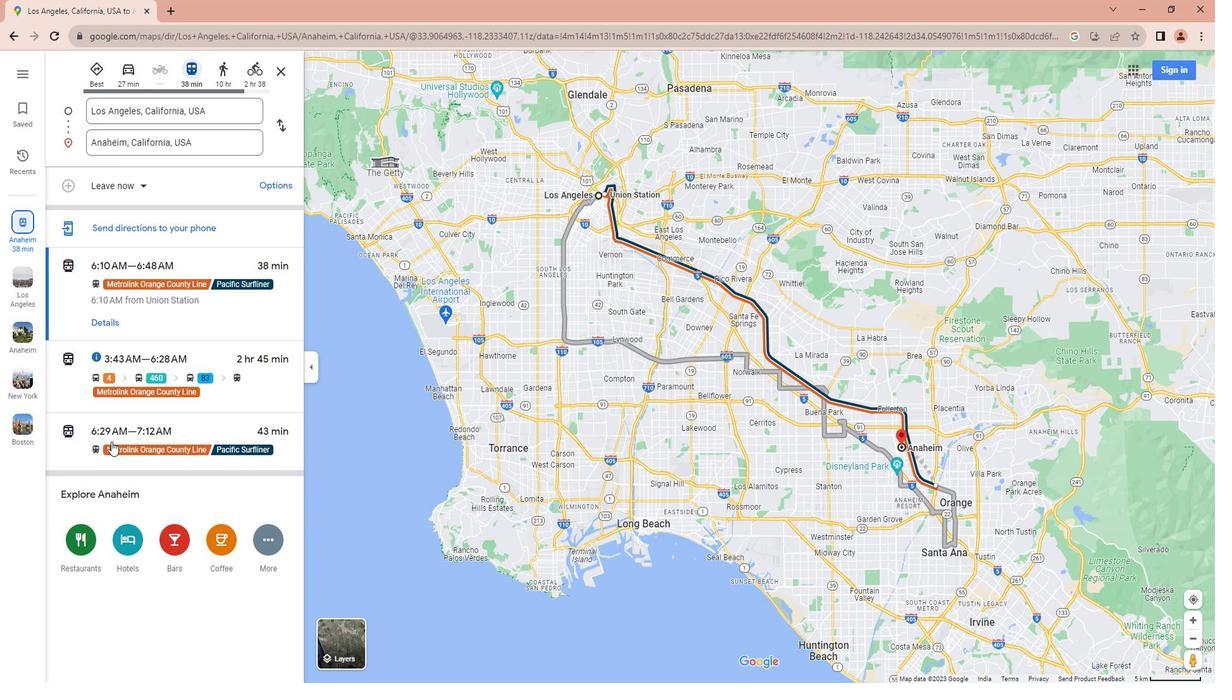 
Action: Mouse moved to (925, 430)
Screenshot: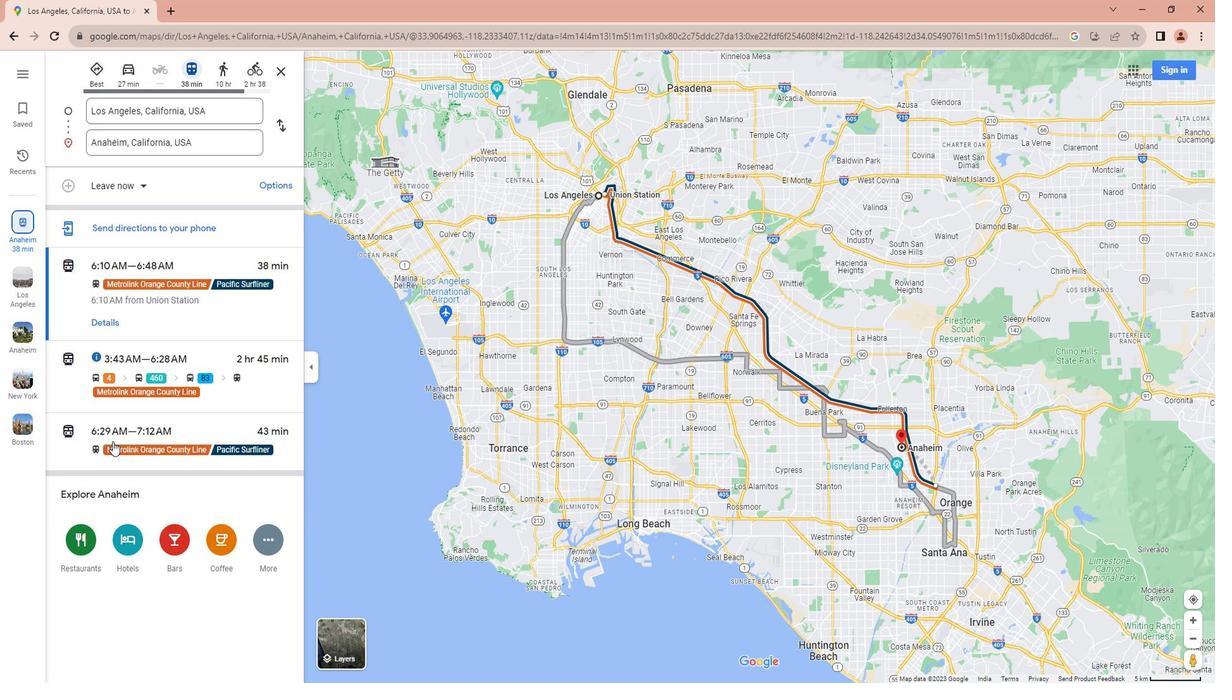 
Action: Mouse scrolled (925, 430) with delta (0, 0)
Screenshot: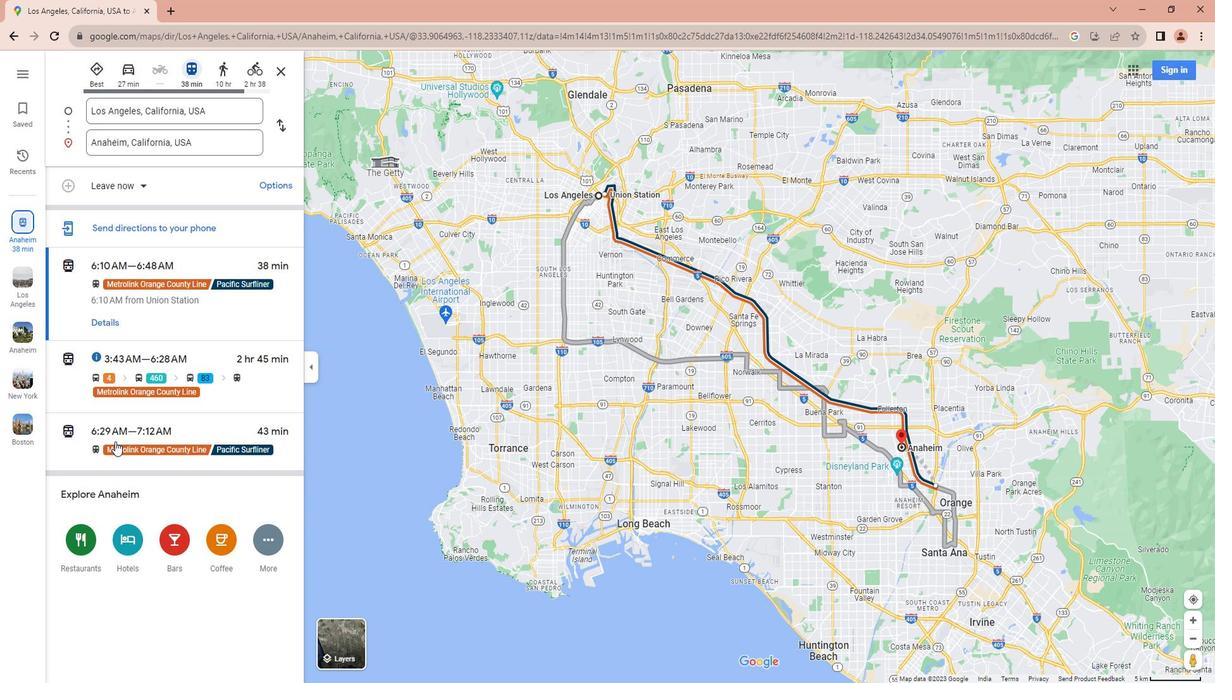 
Action: Mouse moved to (967, 469)
Screenshot: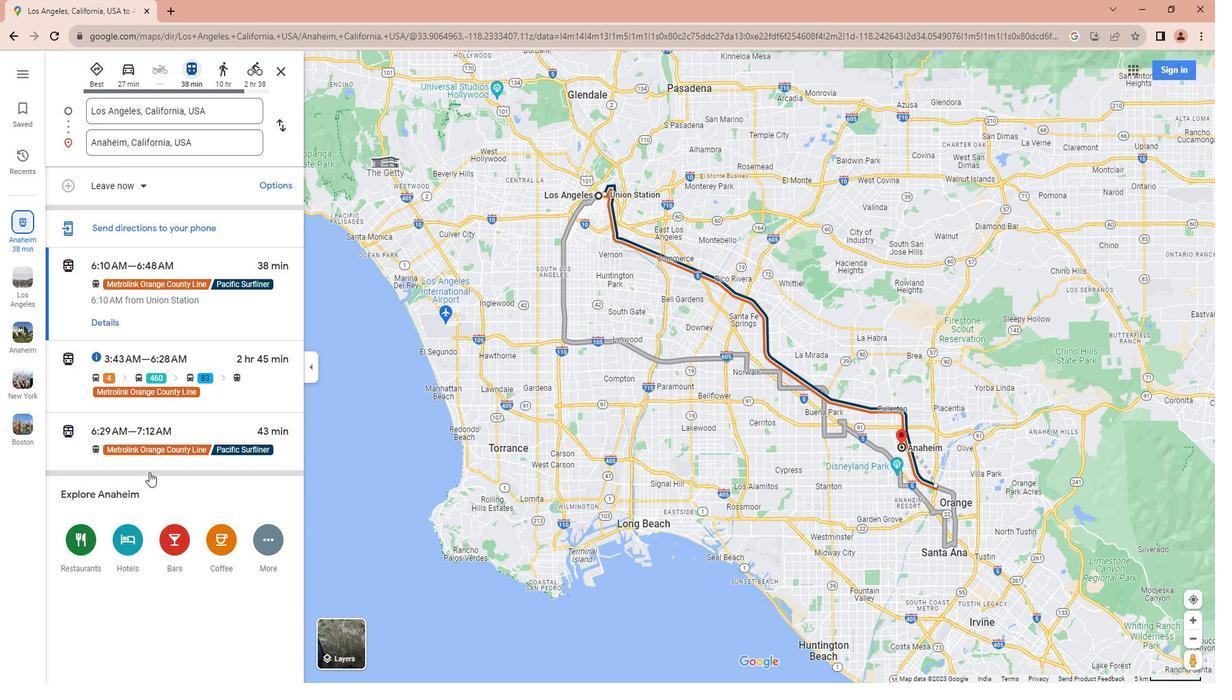 
Action: Mouse scrolled (967, 468) with delta (0, 0)
Screenshot: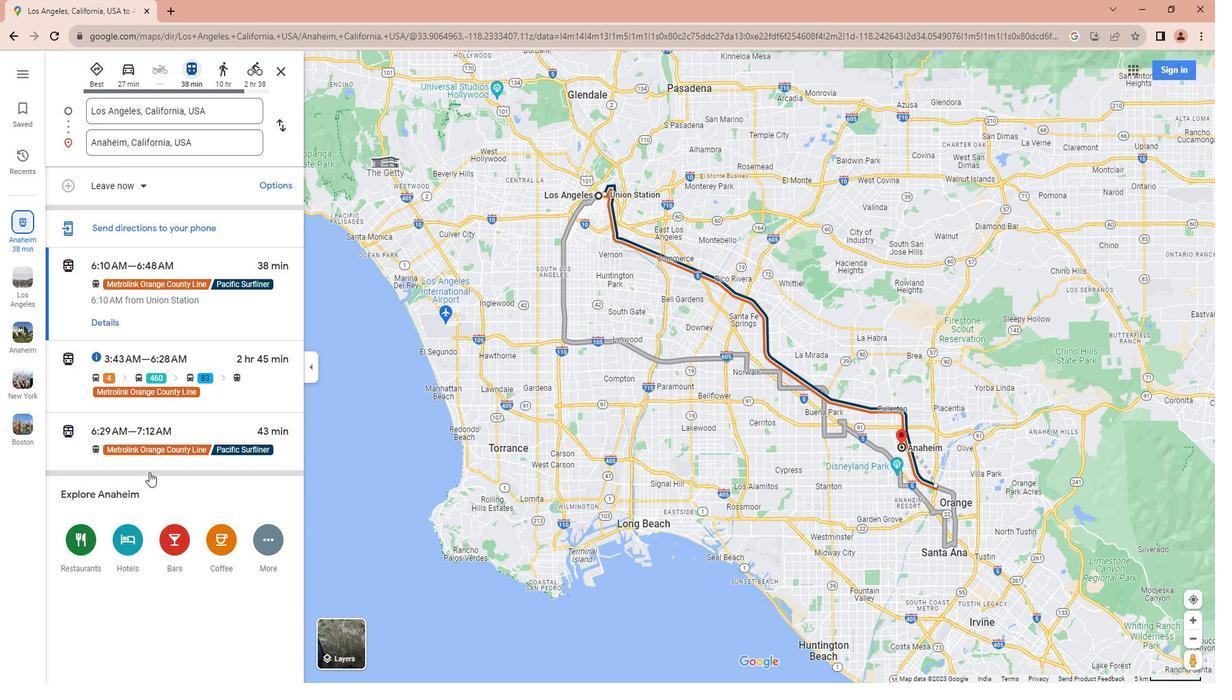 
Action: Mouse moved to (975, 474)
Screenshot: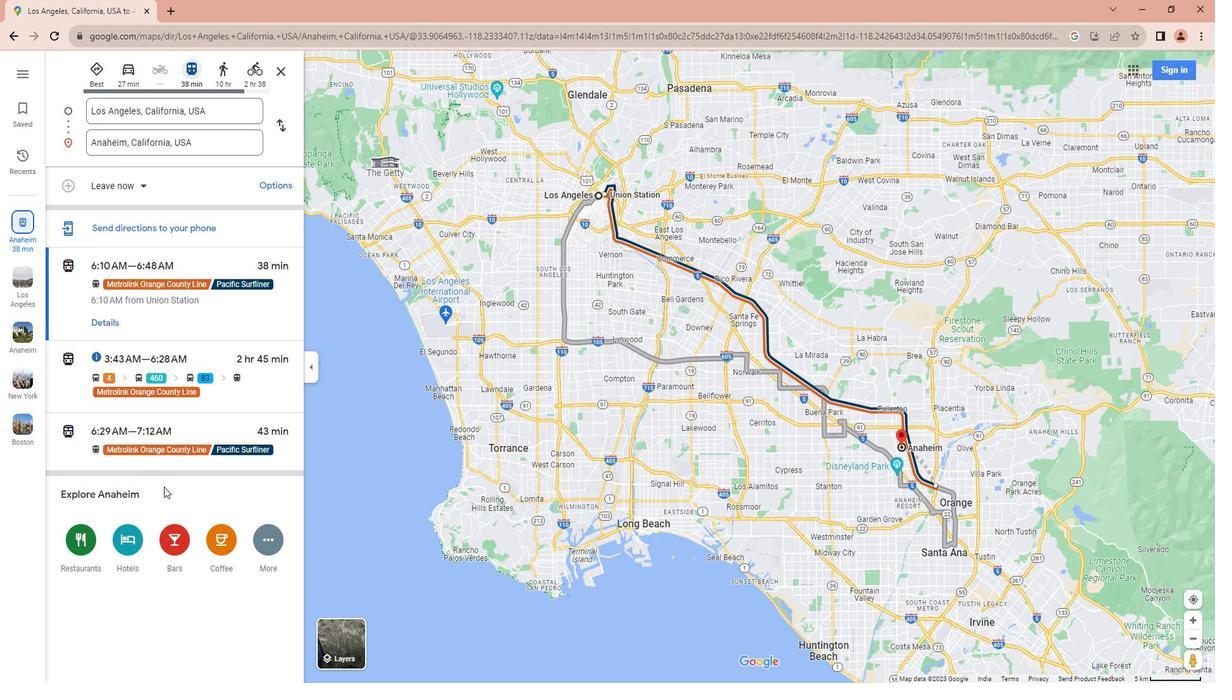 
Action: Mouse scrolled (975, 473) with delta (0, 0)
Screenshot: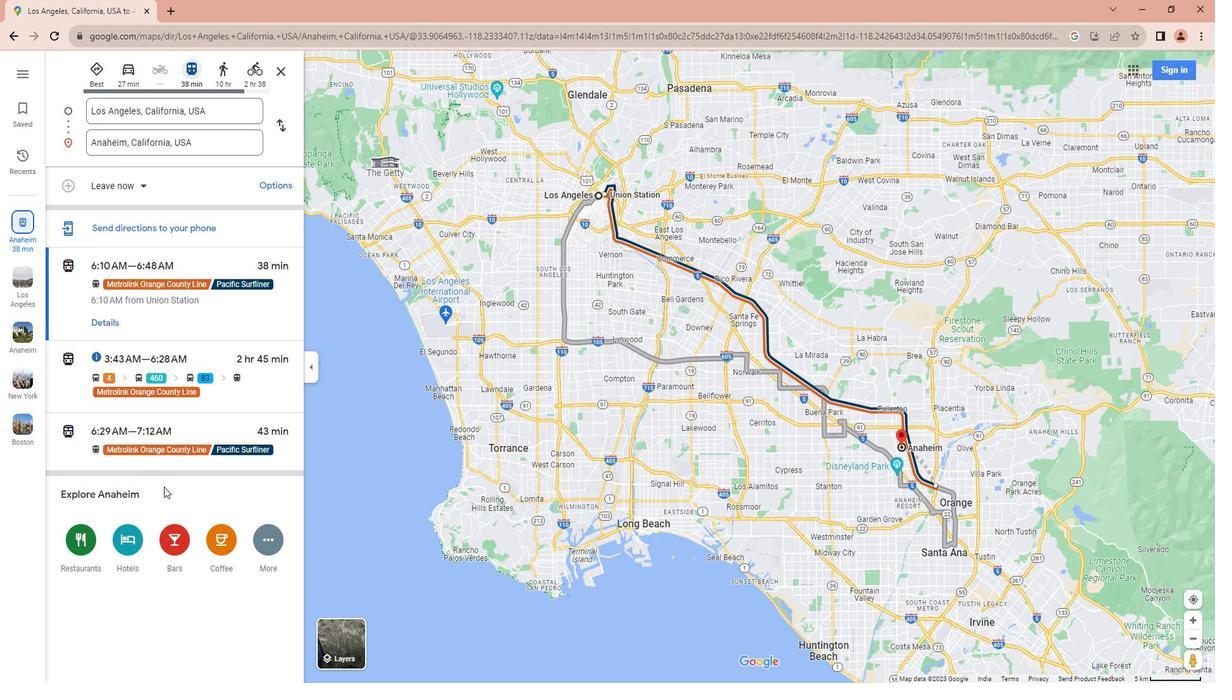 
Action: Mouse moved to (1041, 320)
Screenshot: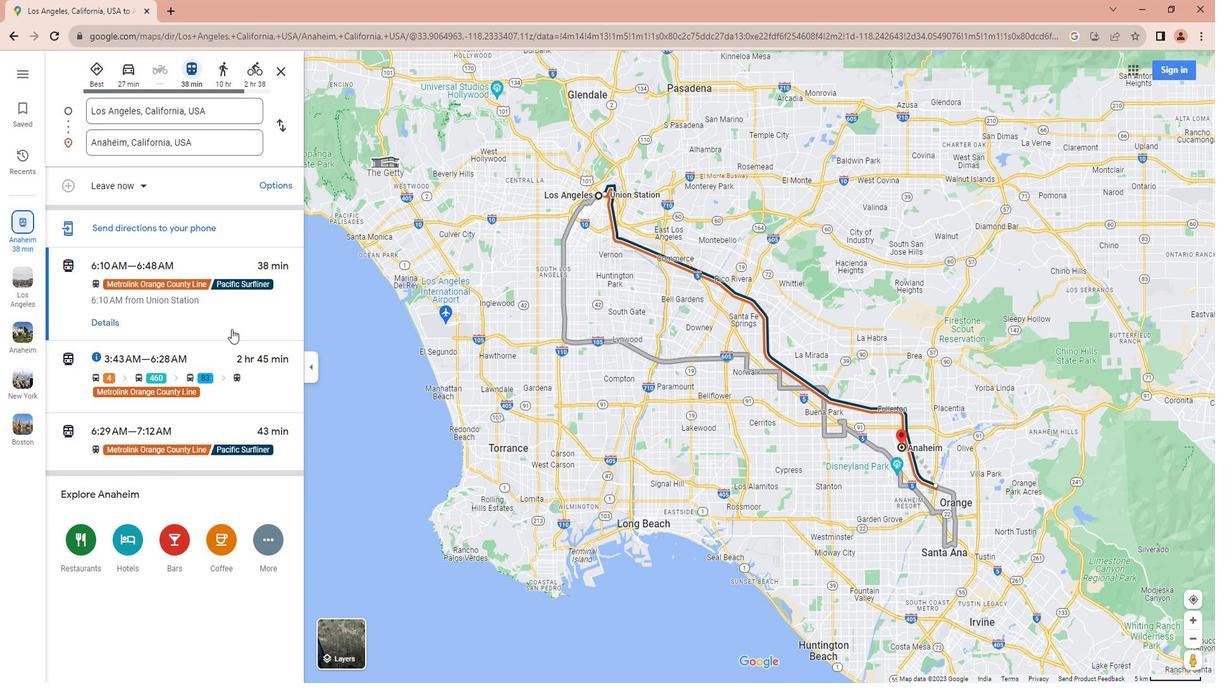 
Action: Mouse scrolled (1041, 320) with delta (0, 0)
Screenshot: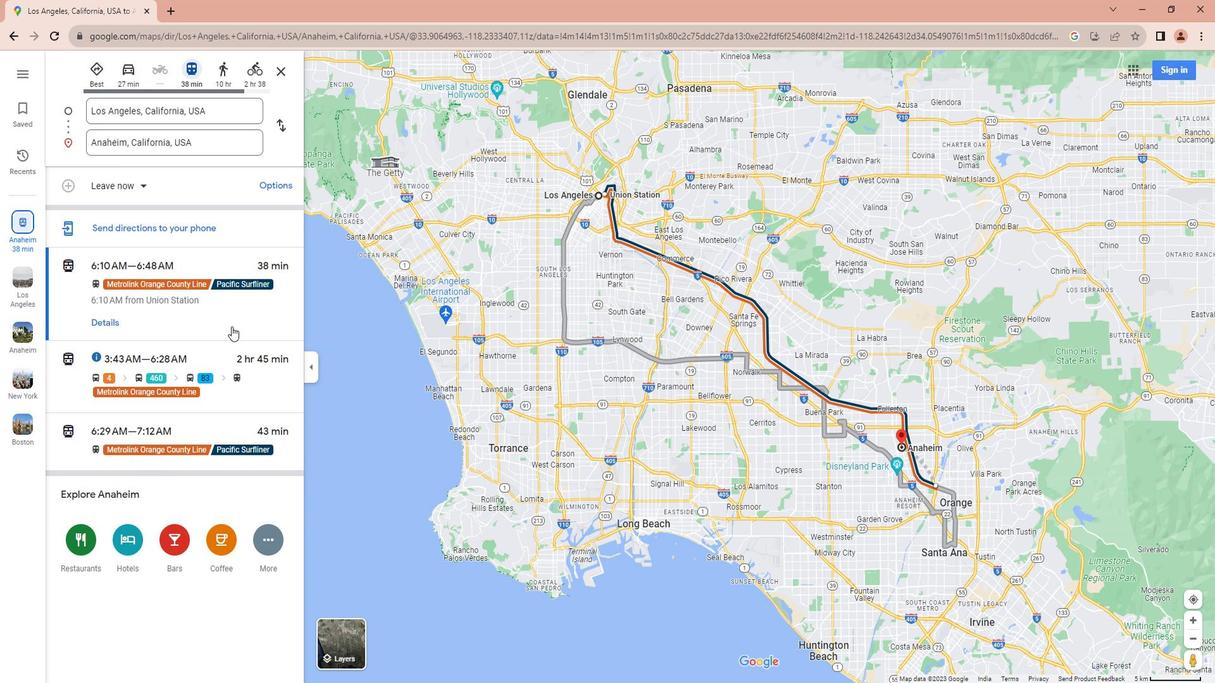 
Action: Mouse scrolled (1041, 320) with delta (0, 0)
Screenshot: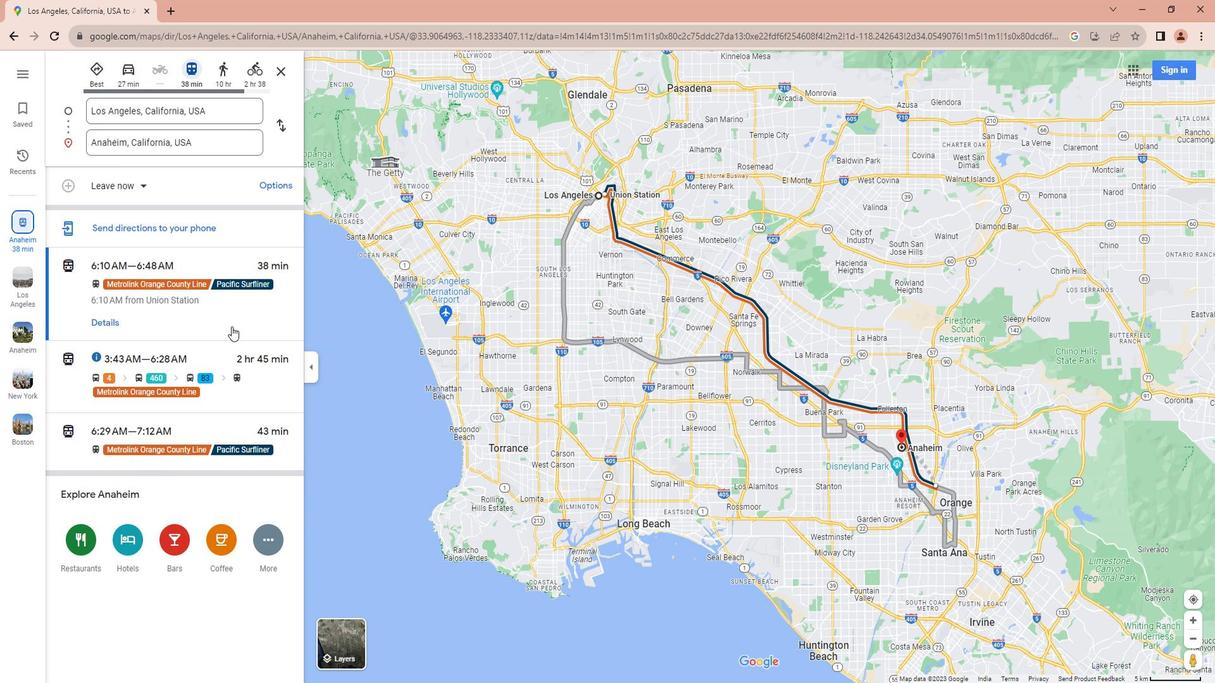 
Action: Mouse scrolled (1041, 320) with delta (0, 0)
Screenshot: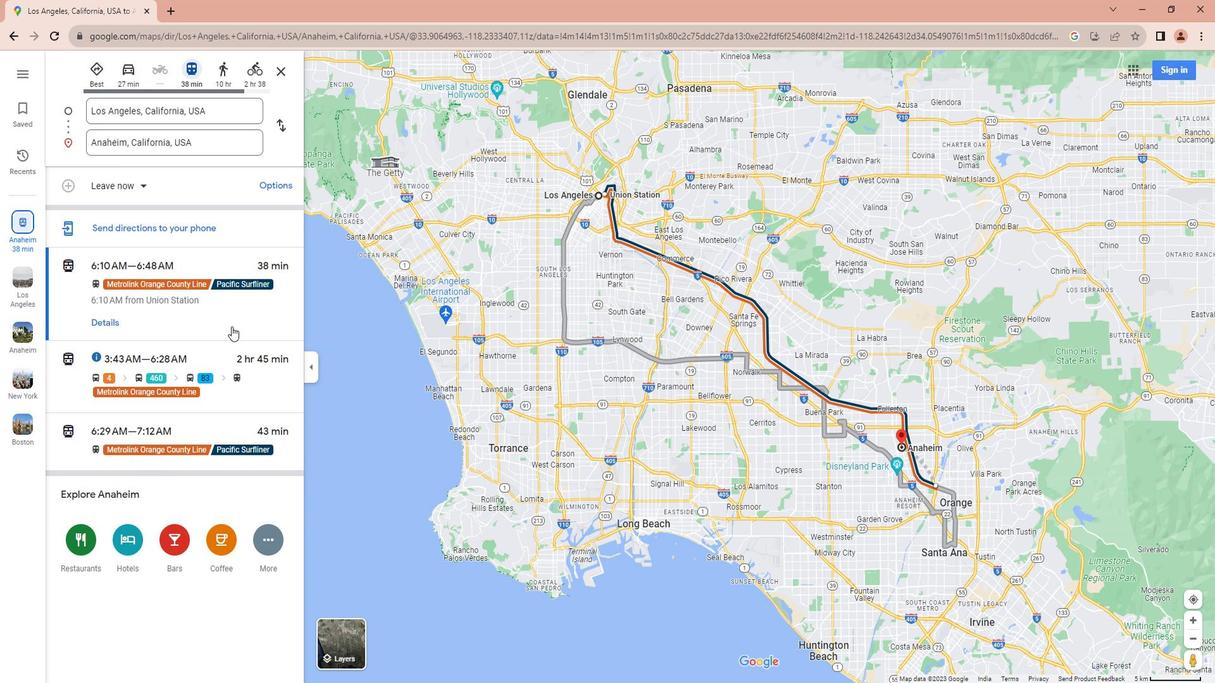 
Action: Mouse moved to (1054, 268)
Screenshot: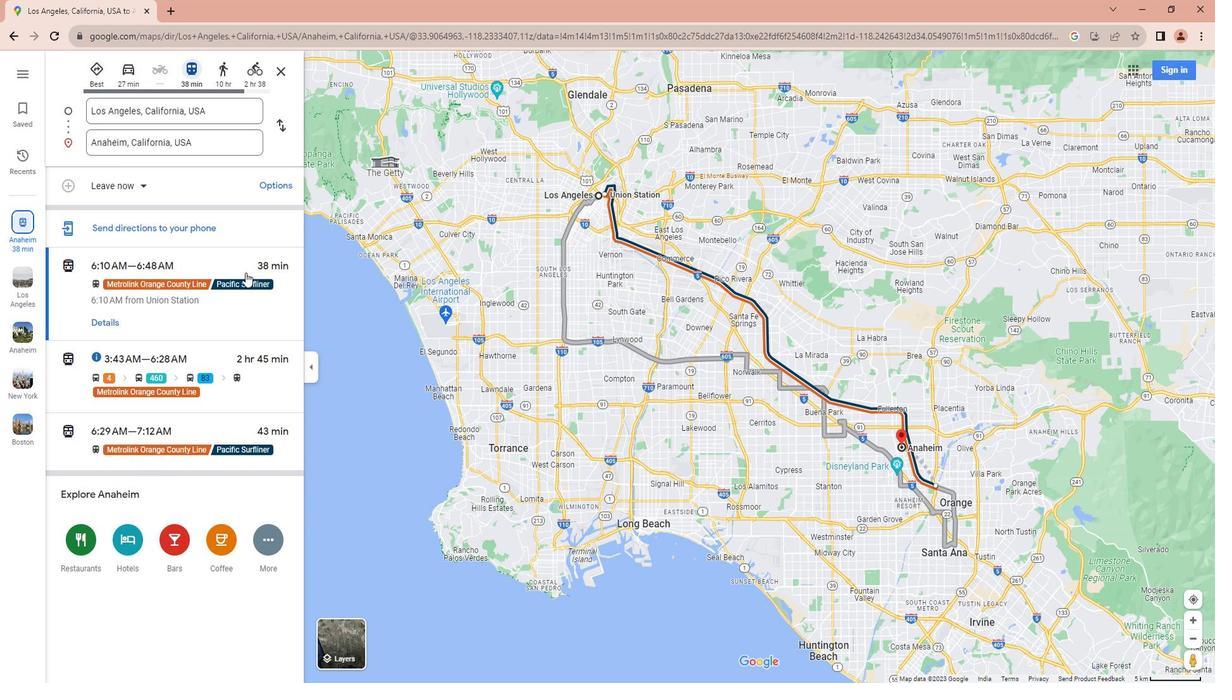 
